 Task: Create a scrum project ChampionTech. Add to scrum project ChampionTech a team member softage.3@softage.net and assign as Project Lead. Add to scrum project ChampionTech a team member softage.4@softage.net
Action: Mouse moved to (261, 68)
Screenshot: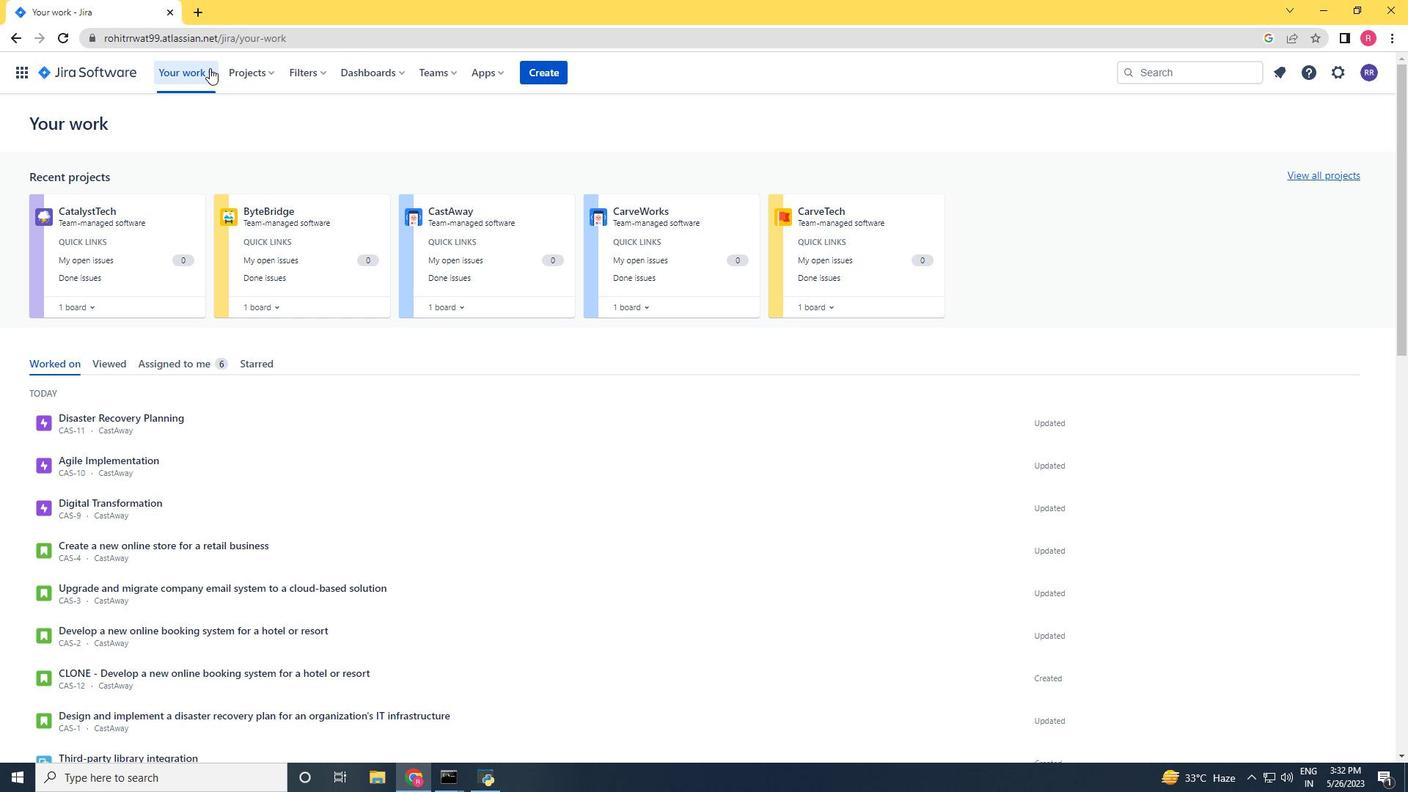 
Action: Mouse pressed left at (261, 68)
Screenshot: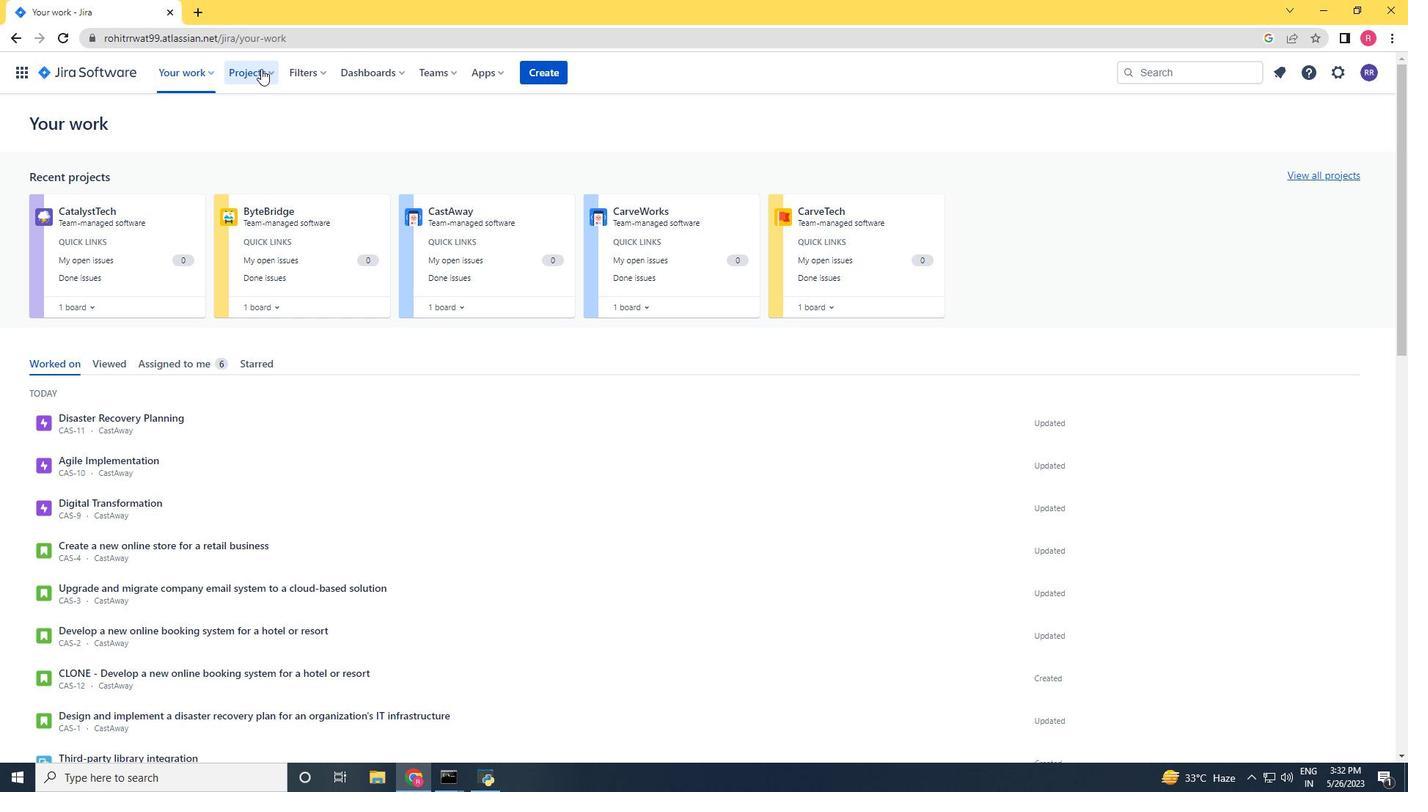 
Action: Mouse moved to (291, 355)
Screenshot: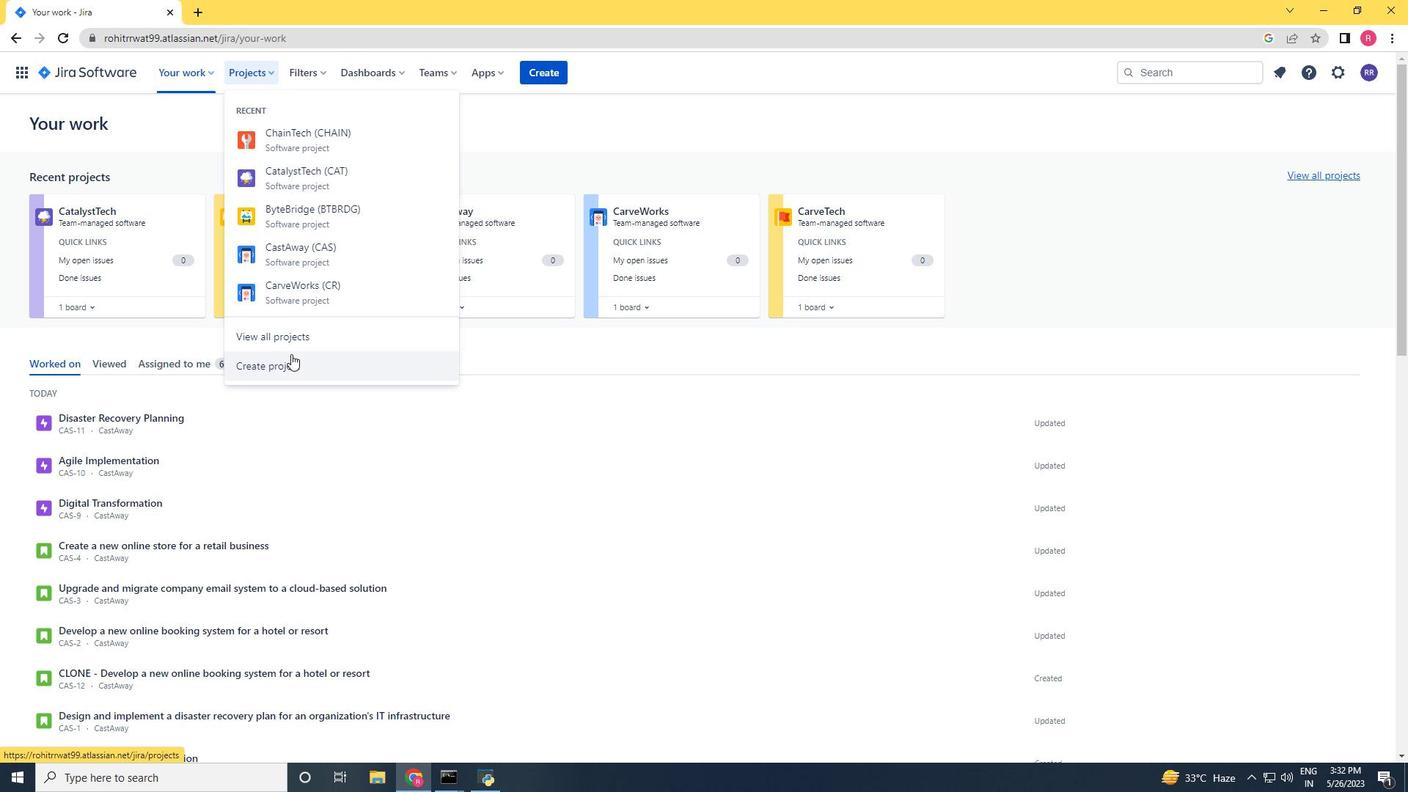 
Action: Mouse pressed left at (291, 355)
Screenshot: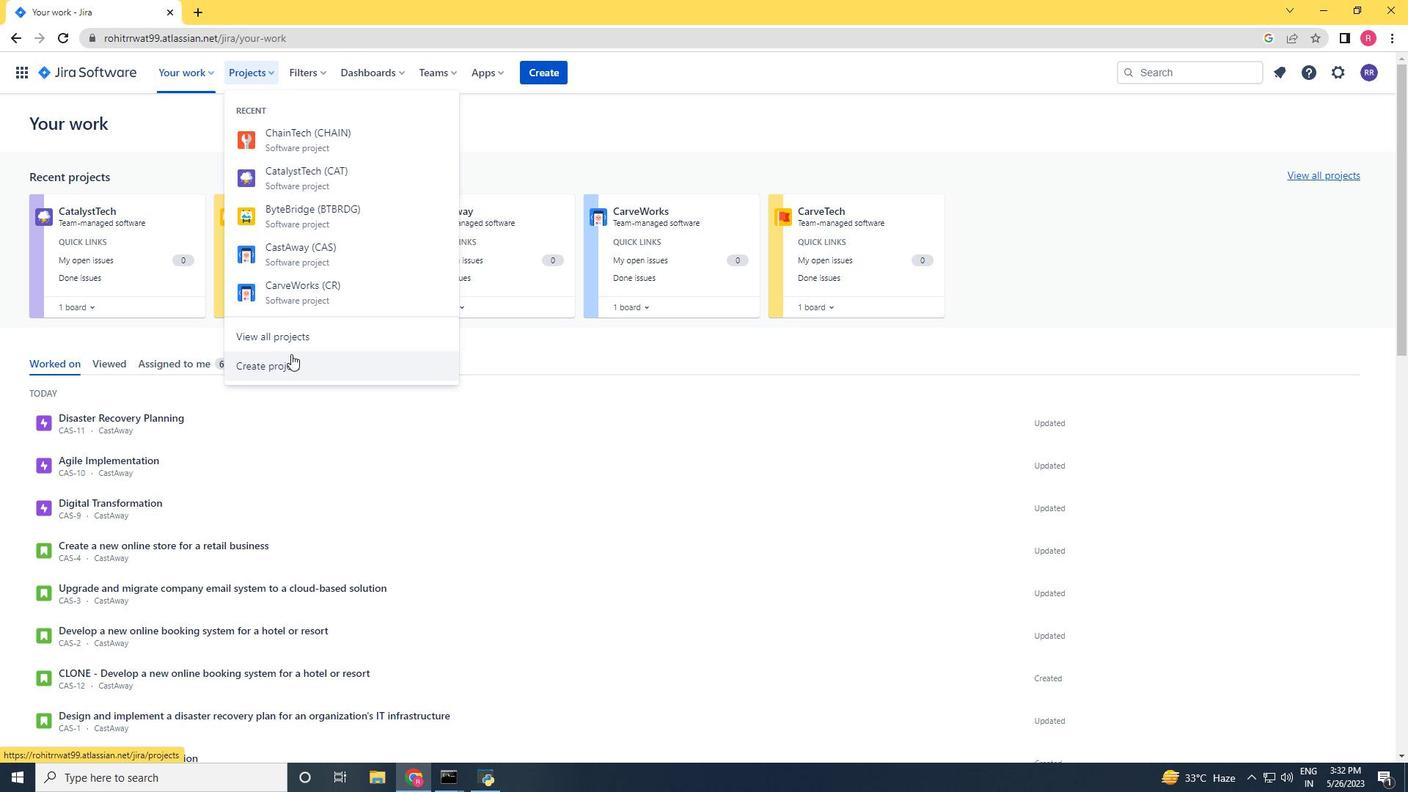 
Action: Mouse moved to (733, 378)
Screenshot: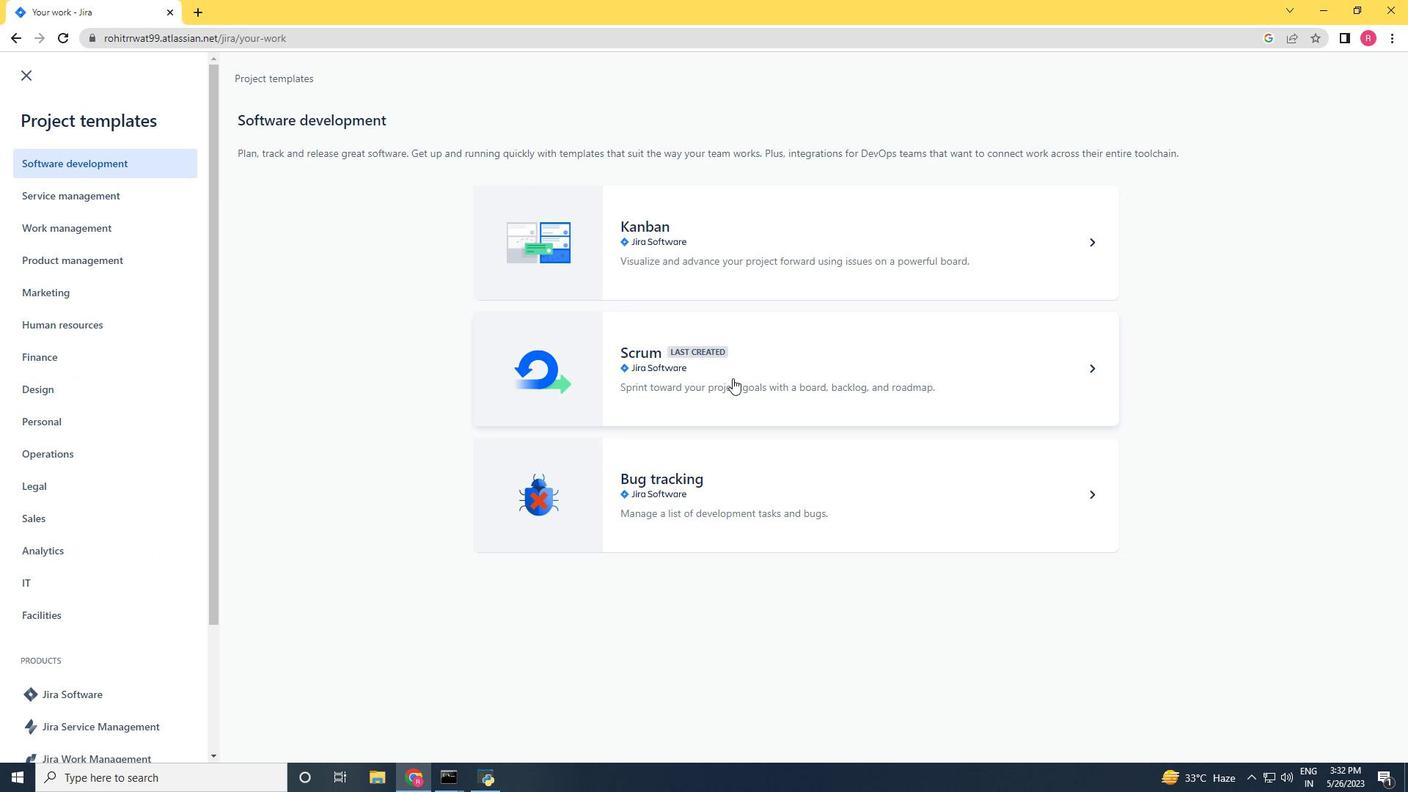 
Action: Mouse pressed left at (733, 378)
Screenshot: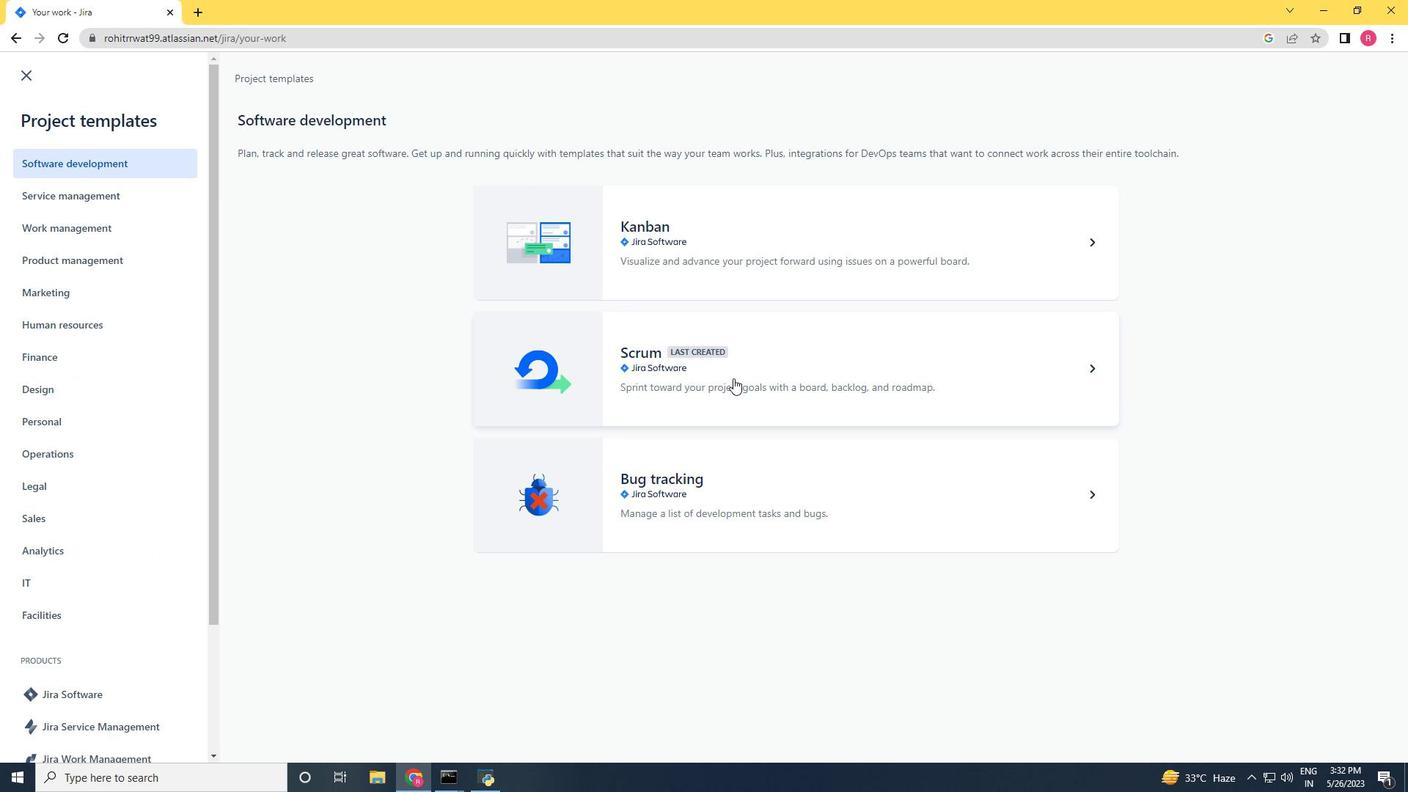 
Action: Mouse moved to (1101, 716)
Screenshot: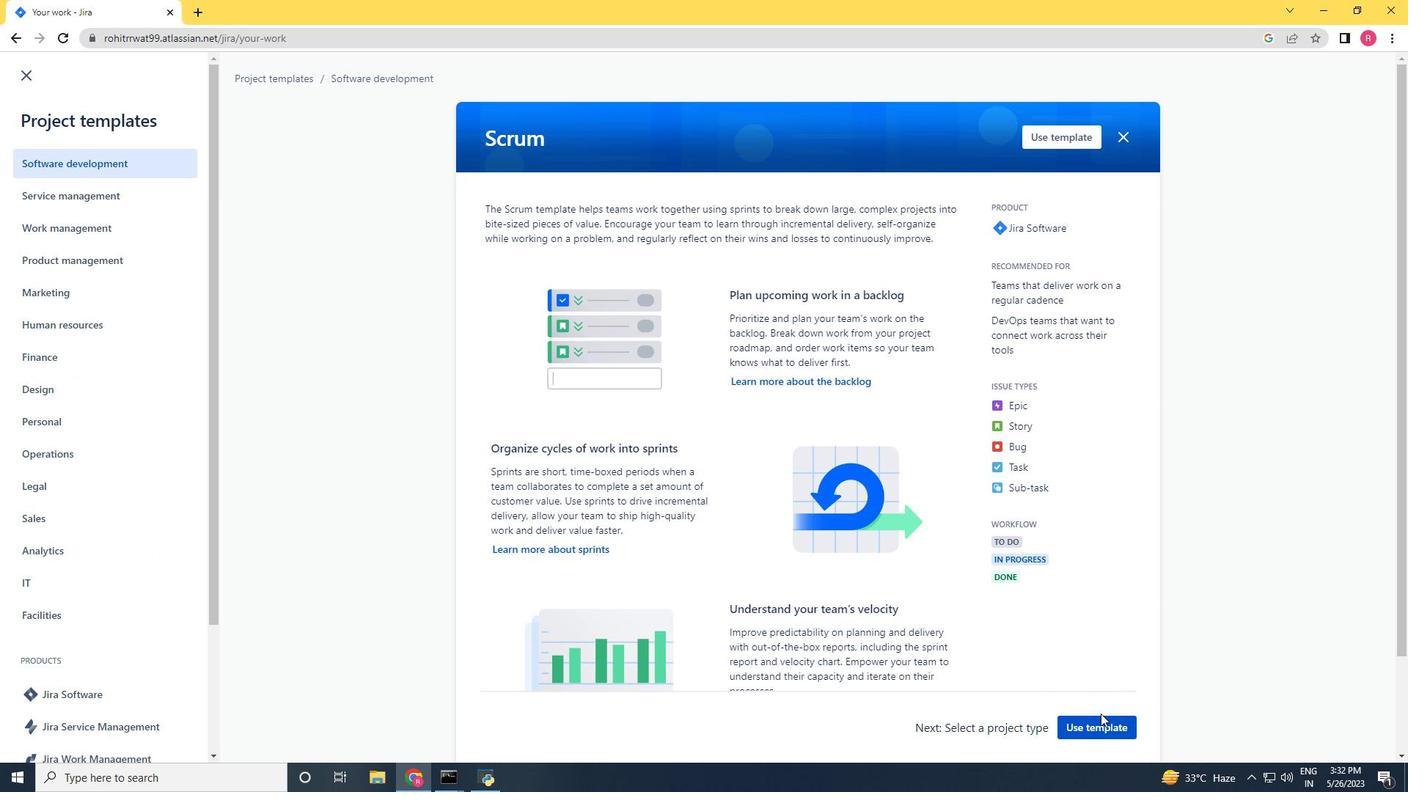 
Action: Mouse pressed left at (1101, 716)
Screenshot: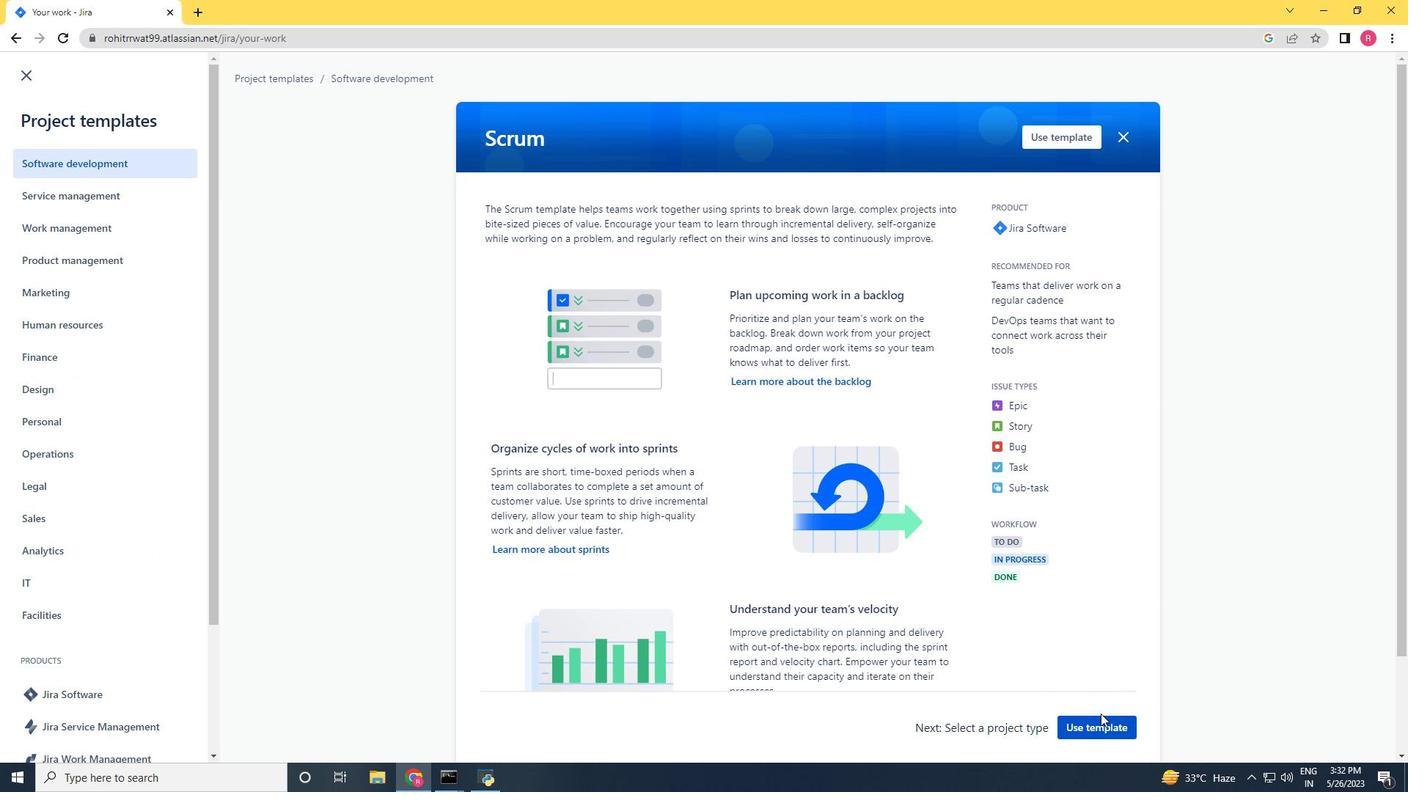 
Action: Mouse moved to (467, 705)
Screenshot: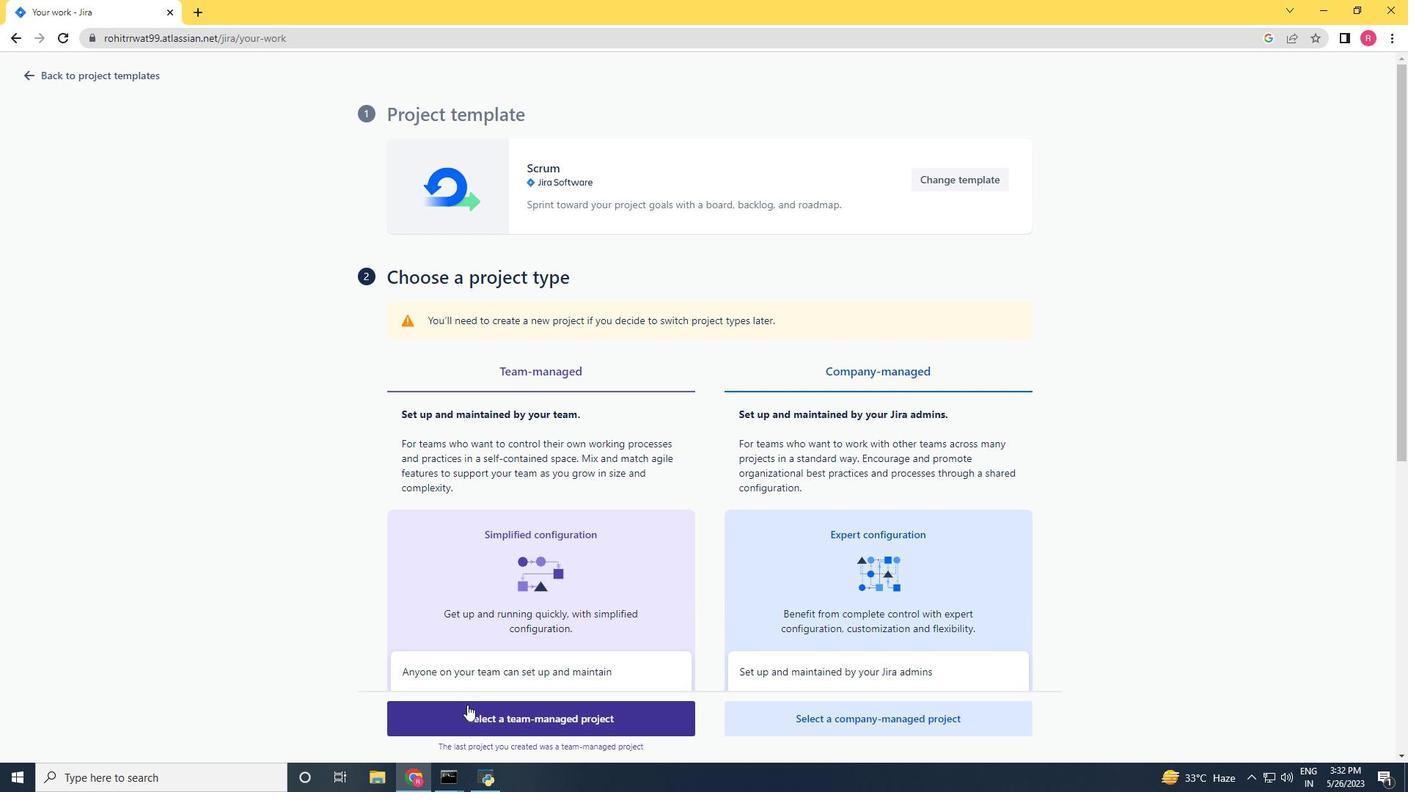 
Action: Mouse pressed left at (467, 705)
Screenshot: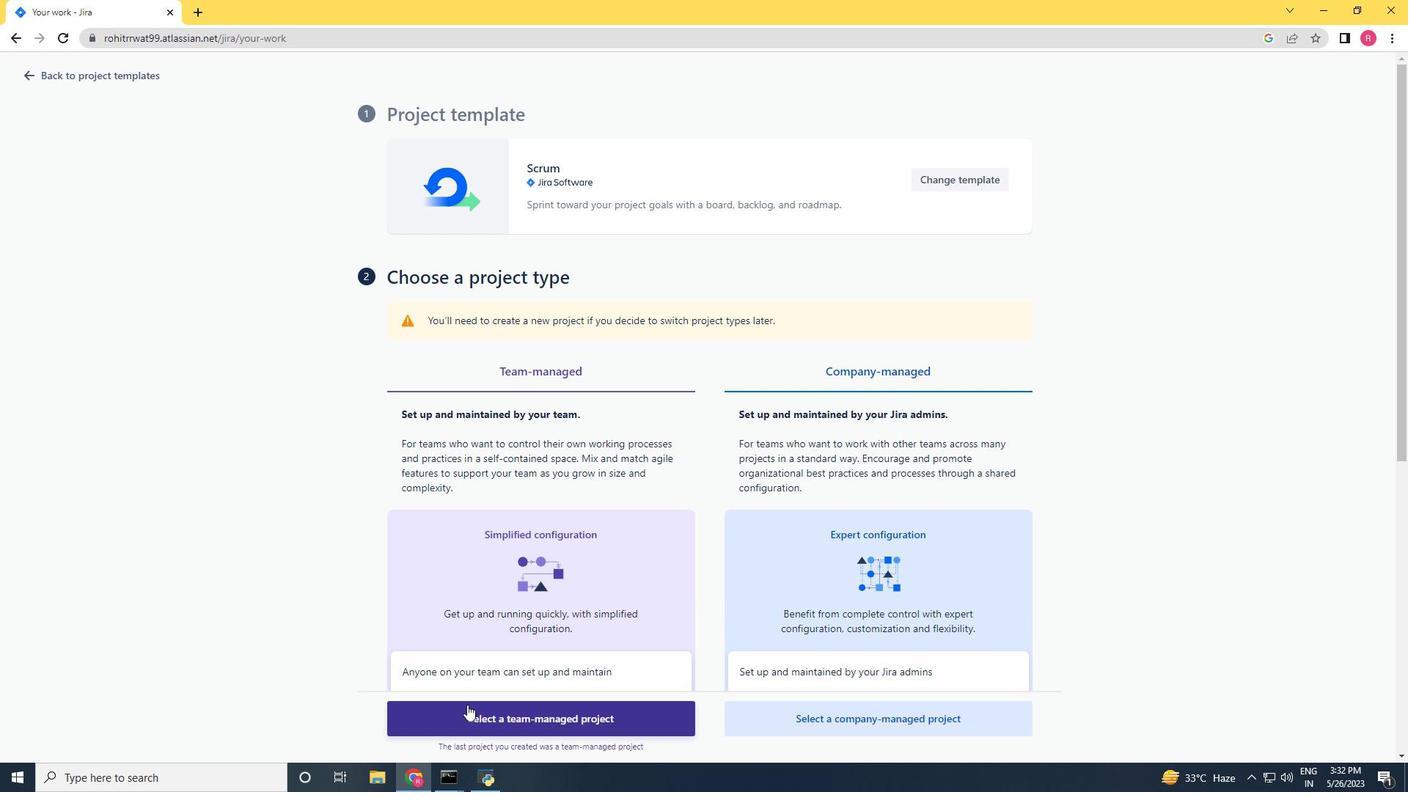 
Action: Mouse moved to (443, 357)
Screenshot: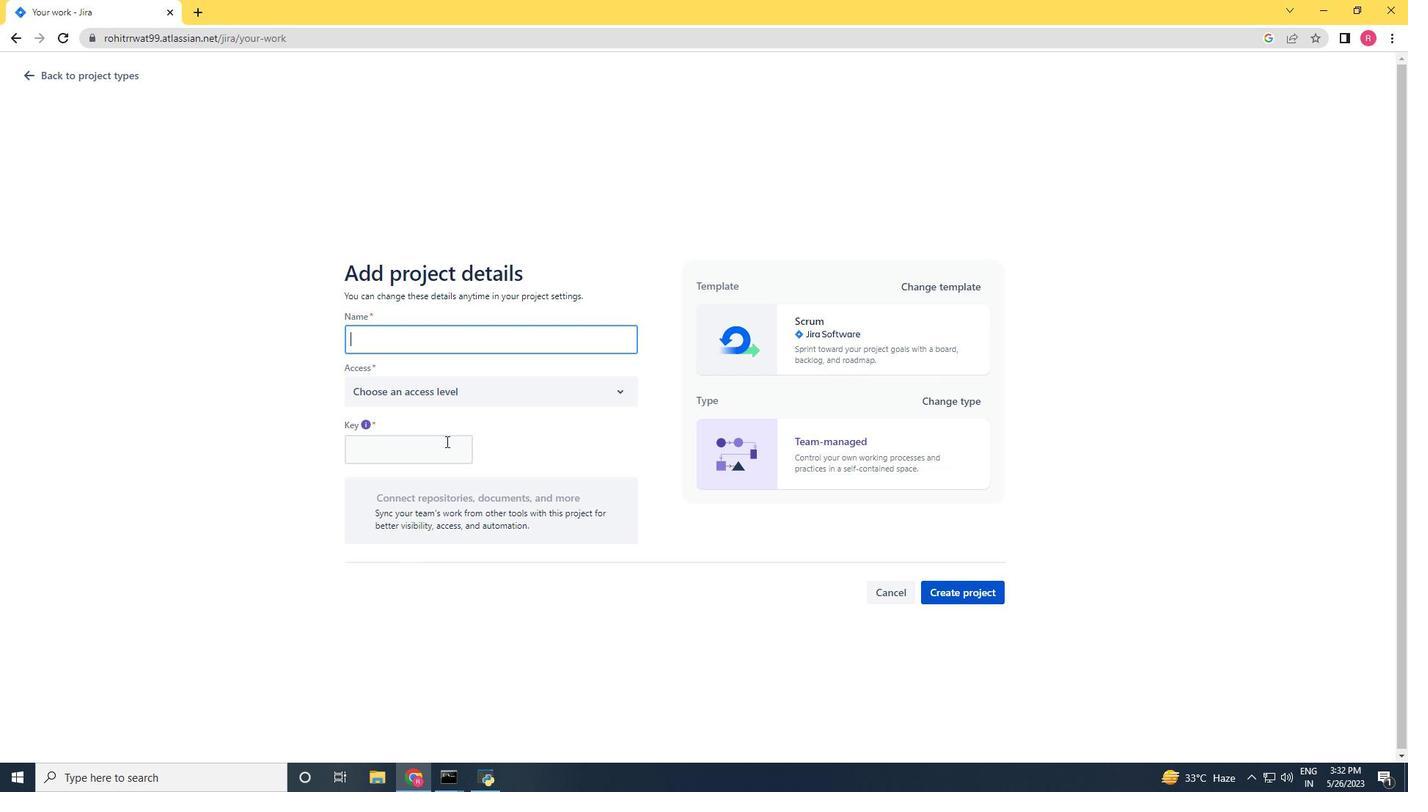 
Action: Key pressed <Key.shift>Champion<Key.space><Key.backspace><Key.shift>TE<Key.backspace>ech
Screenshot: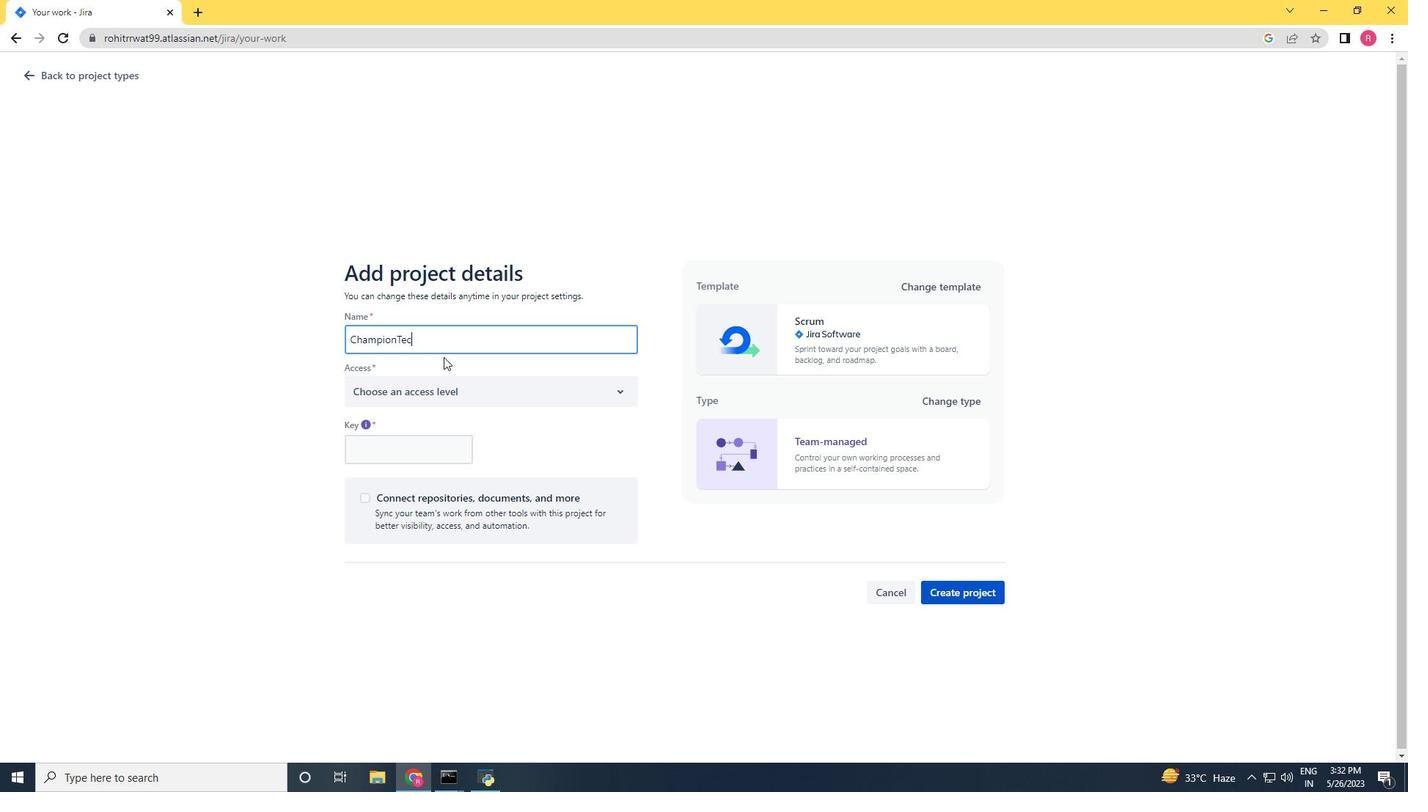 
Action: Mouse scrolled (443, 358) with delta (0, 0)
Screenshot: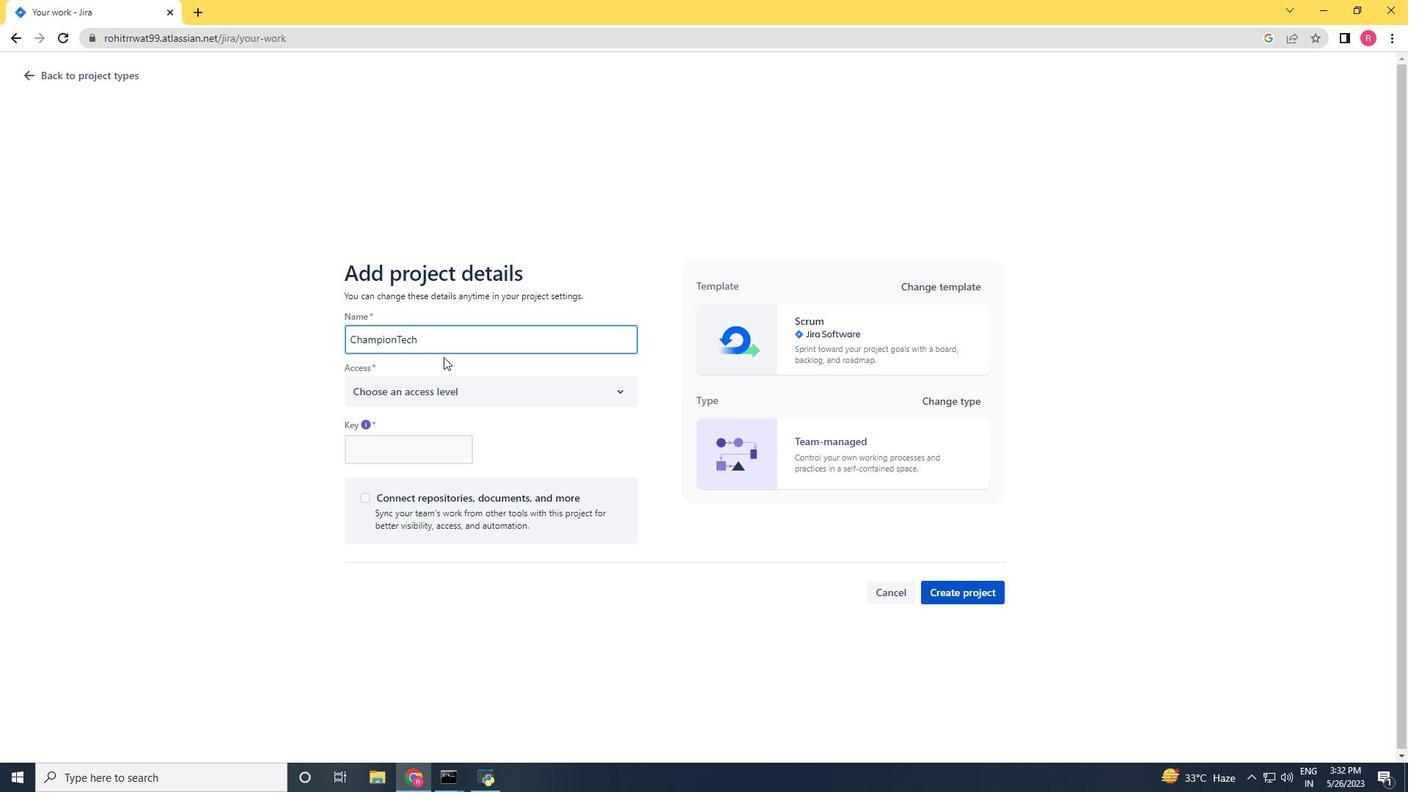 
Action: Mouse moved to (454, 389)
Screenshot: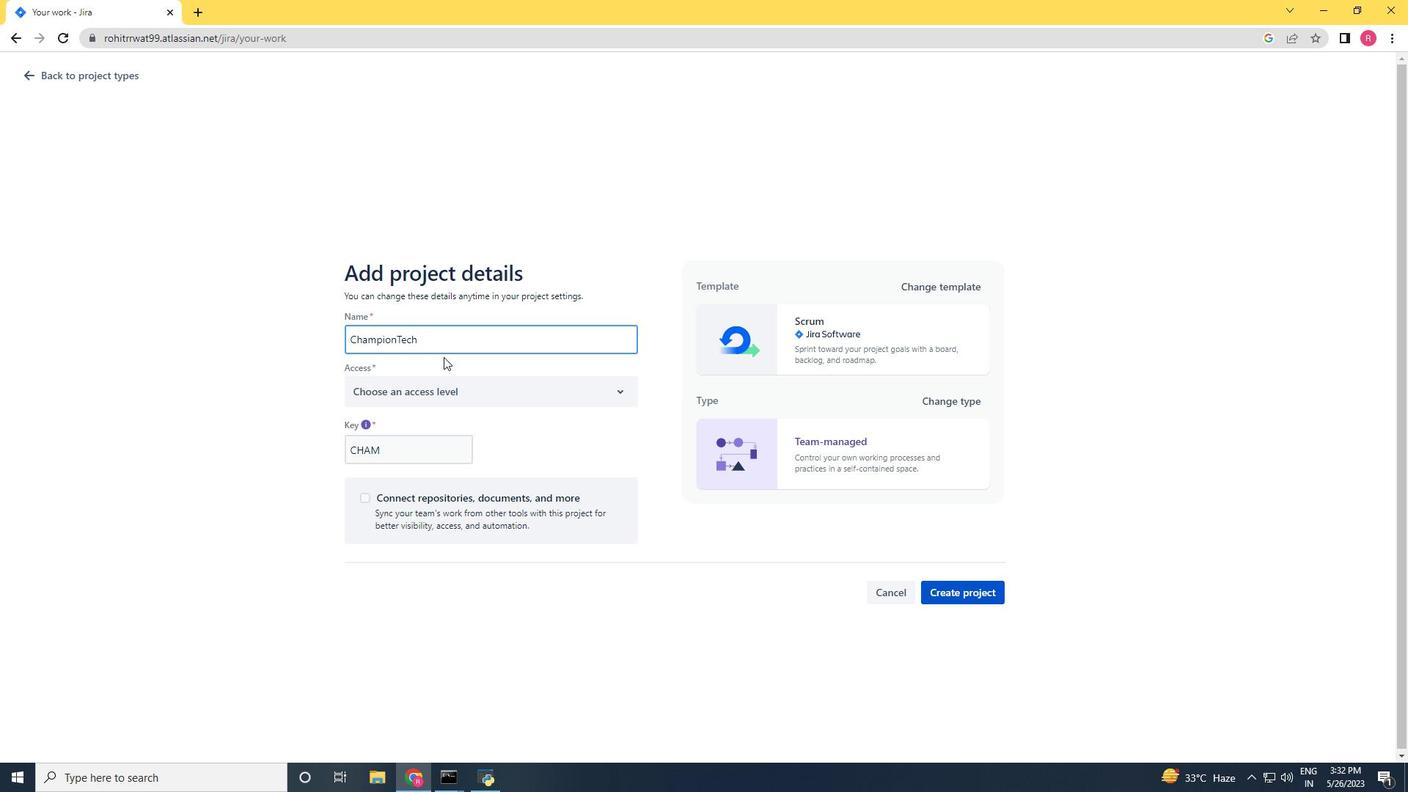 
Action: Mouse pressed left at (454, 389)
Screenshot: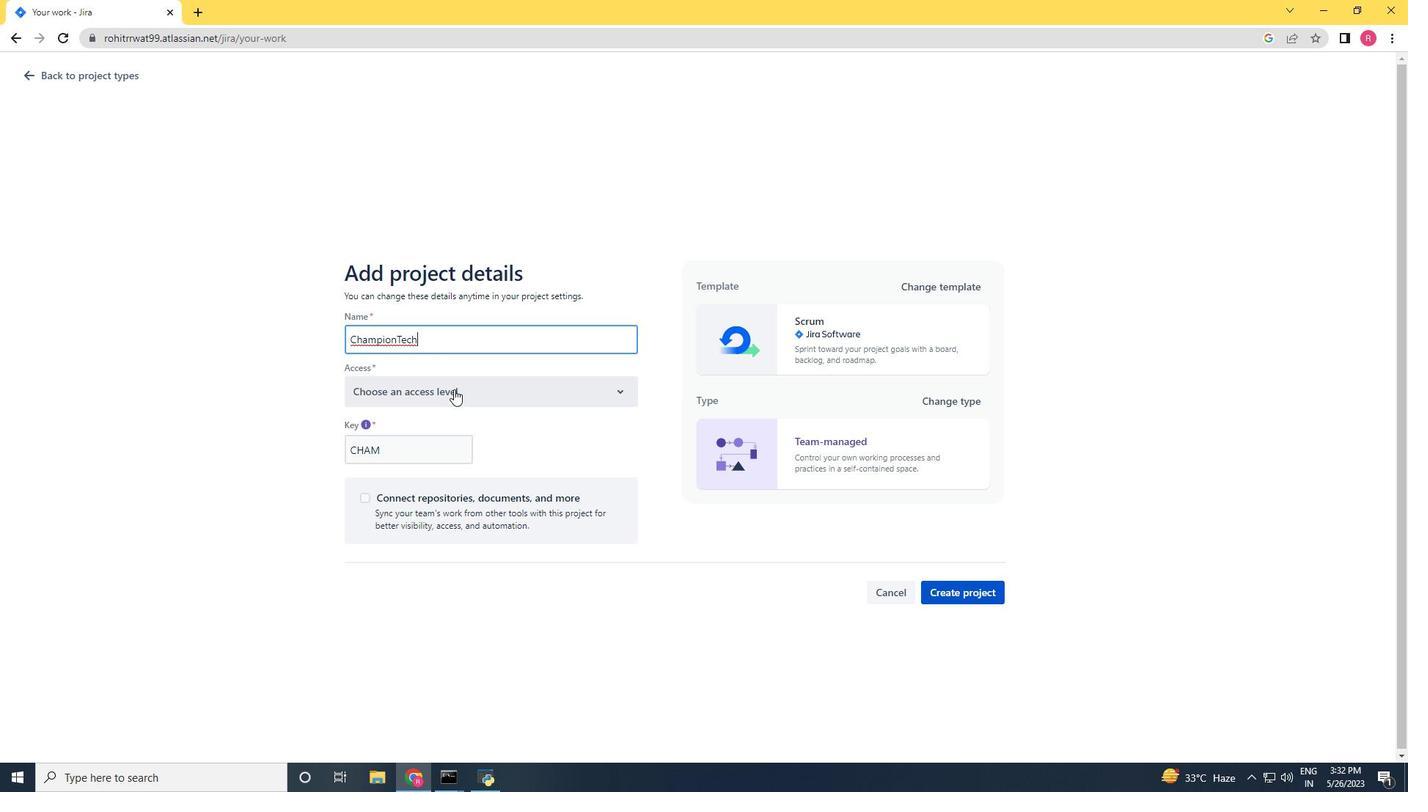 
Action: Mouse moved to (456, 456)
Screenshot: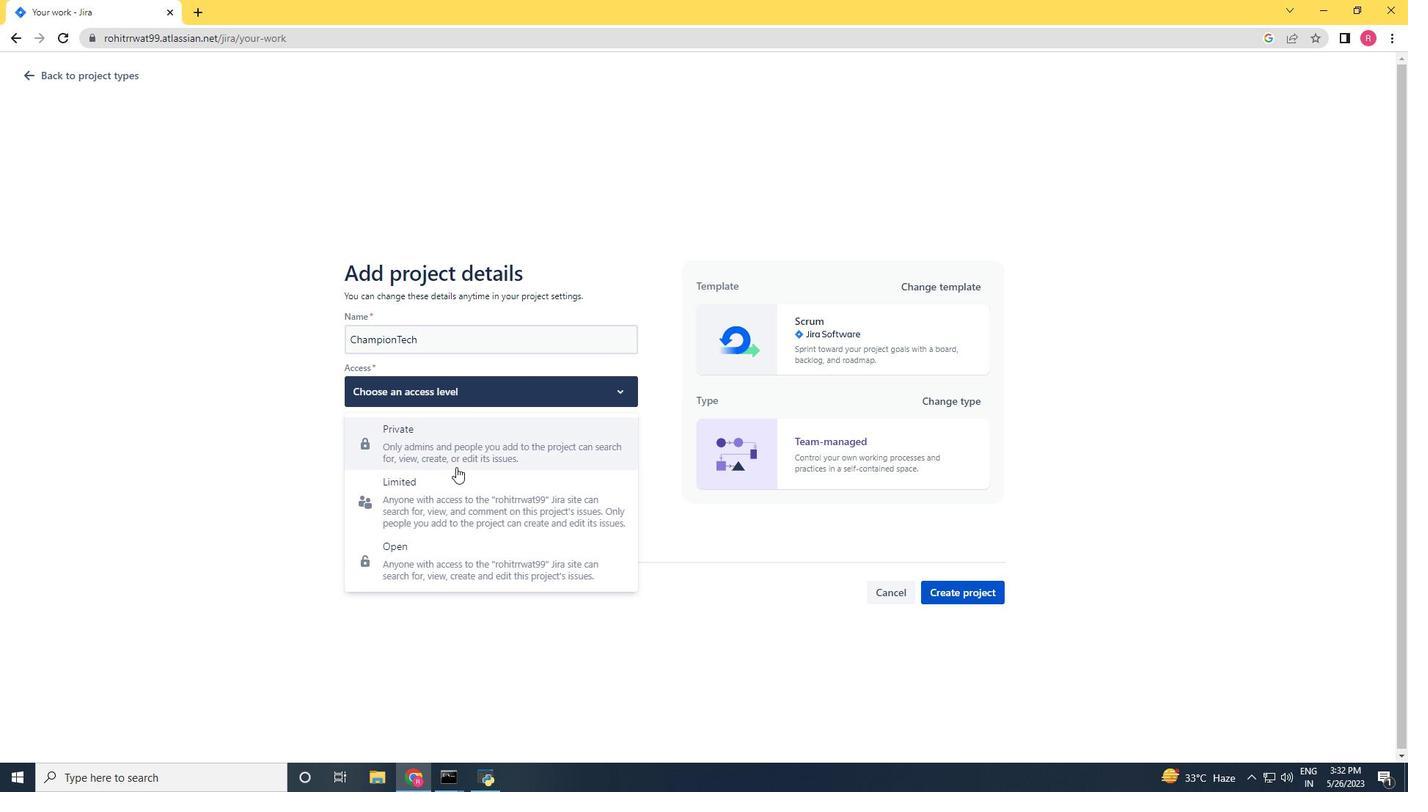 
Action: Mouse pressed left at (456, 456)
Screenshot: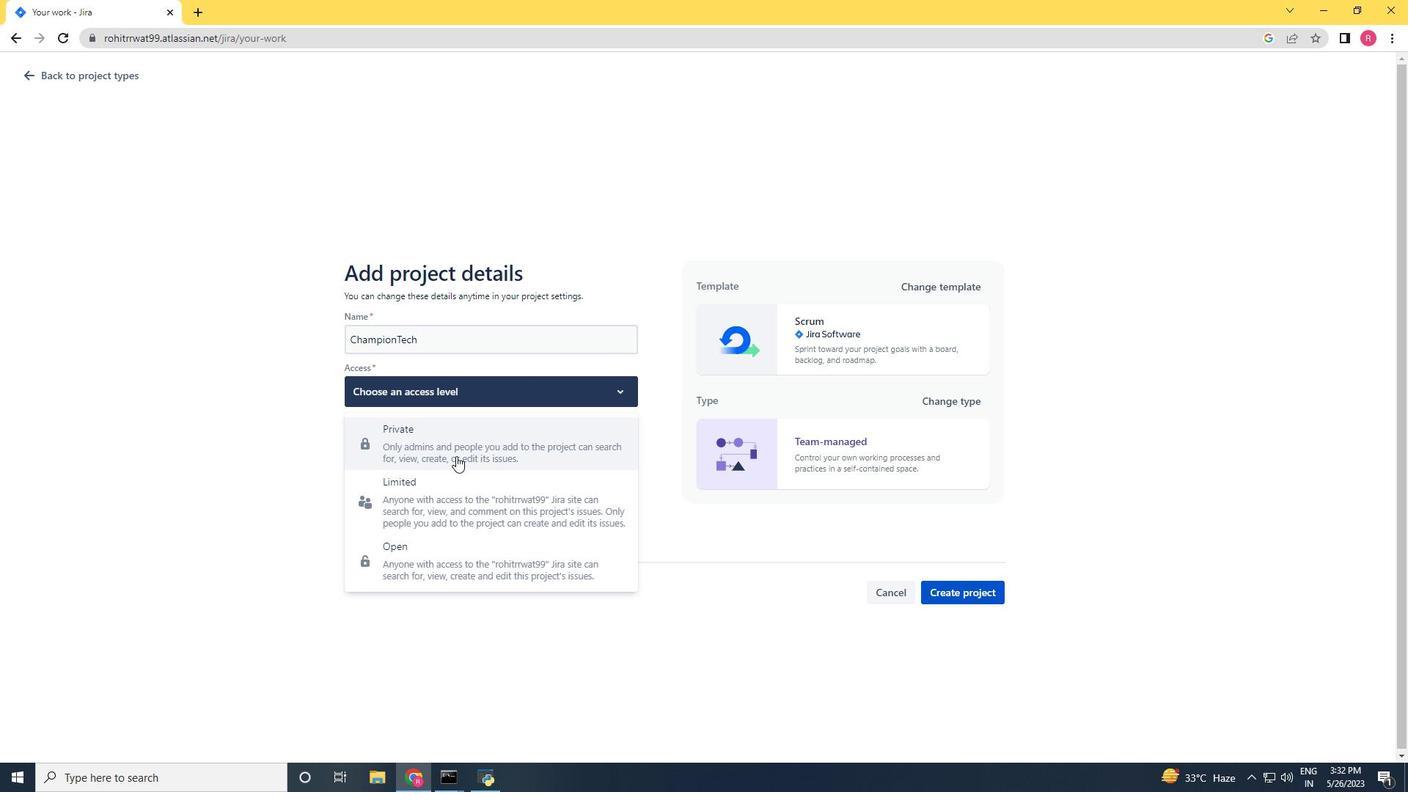 
Action: Mouse moved to (959, 598)
Screenshot: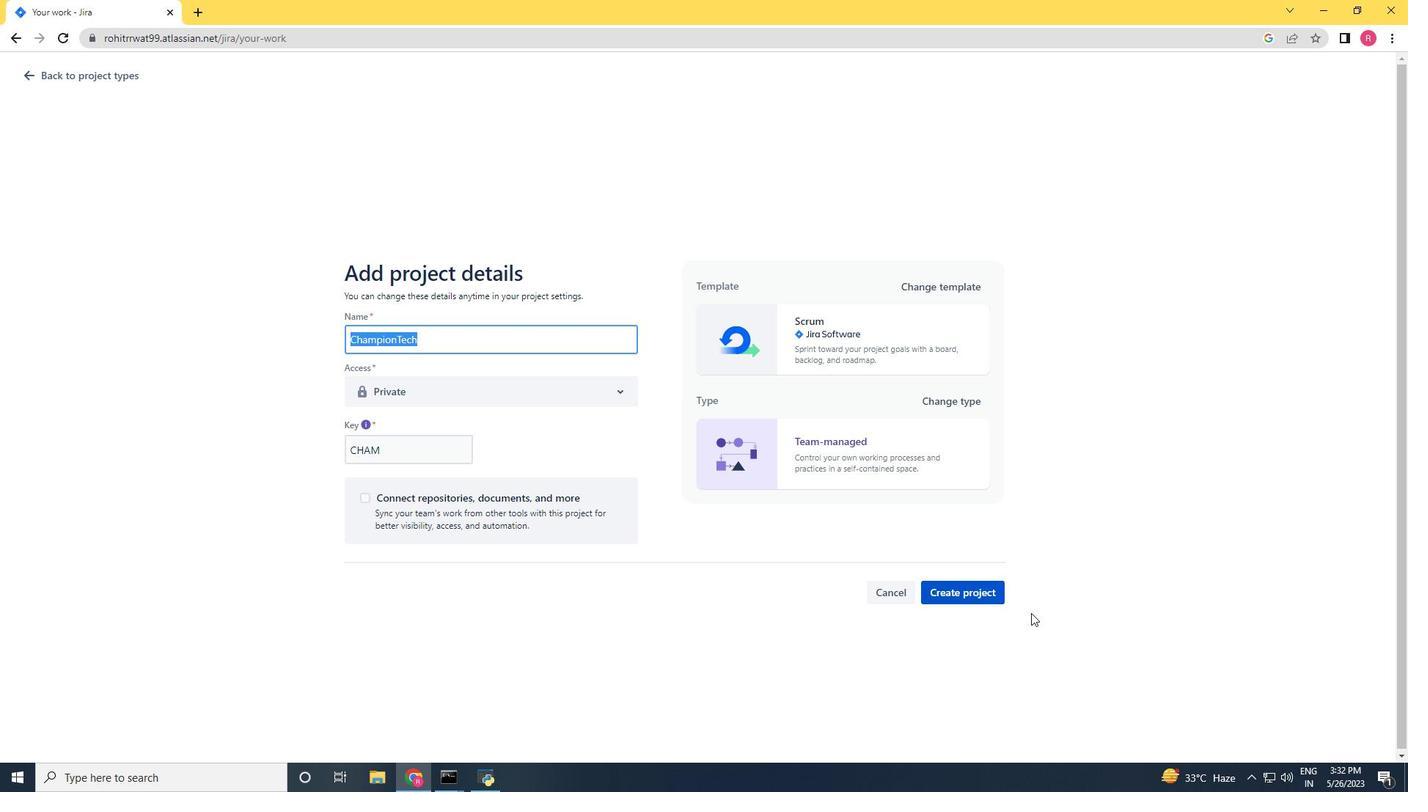 
Action: Mouse pressed left at (959, 598)
Screenshot: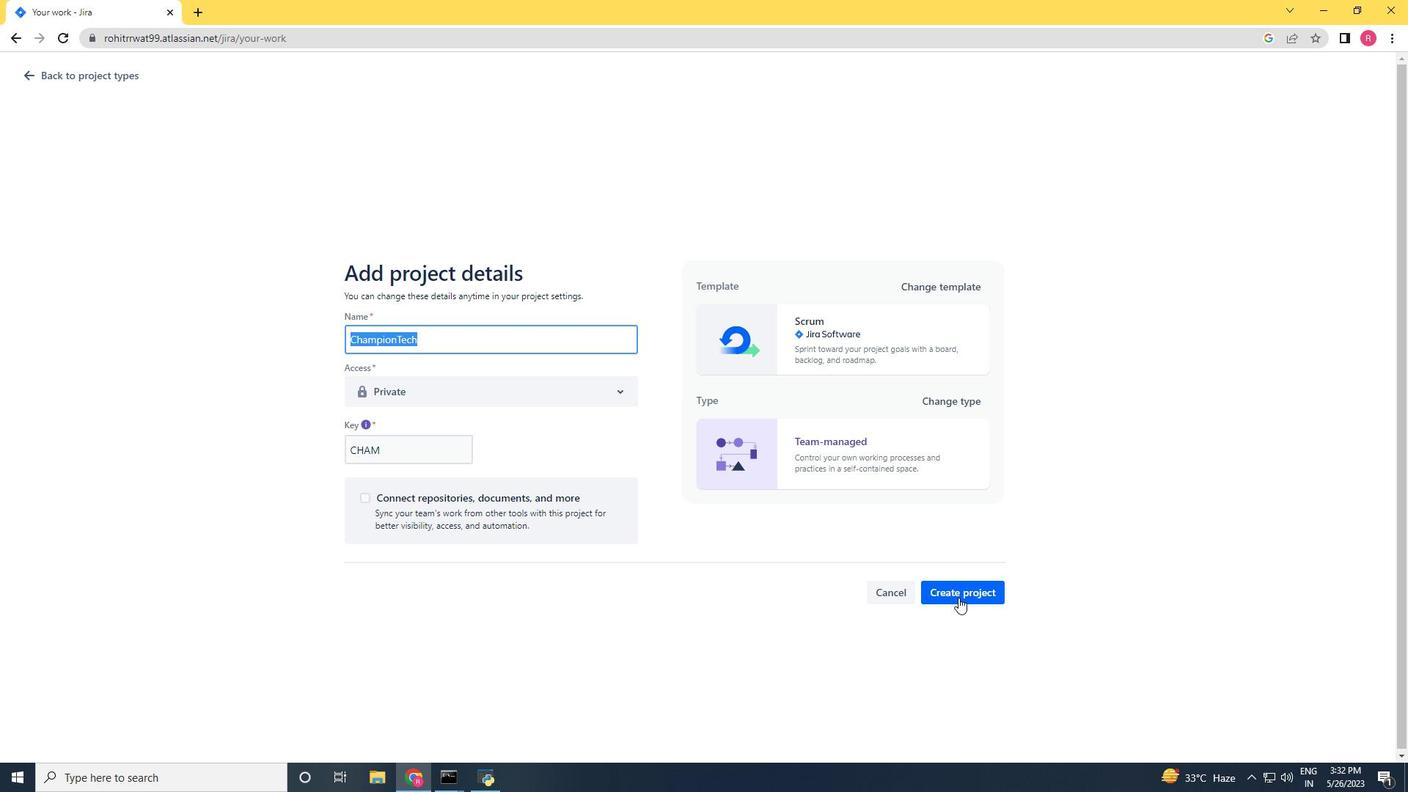 
Action: Mouse moved to (347, 206)
Screenshot: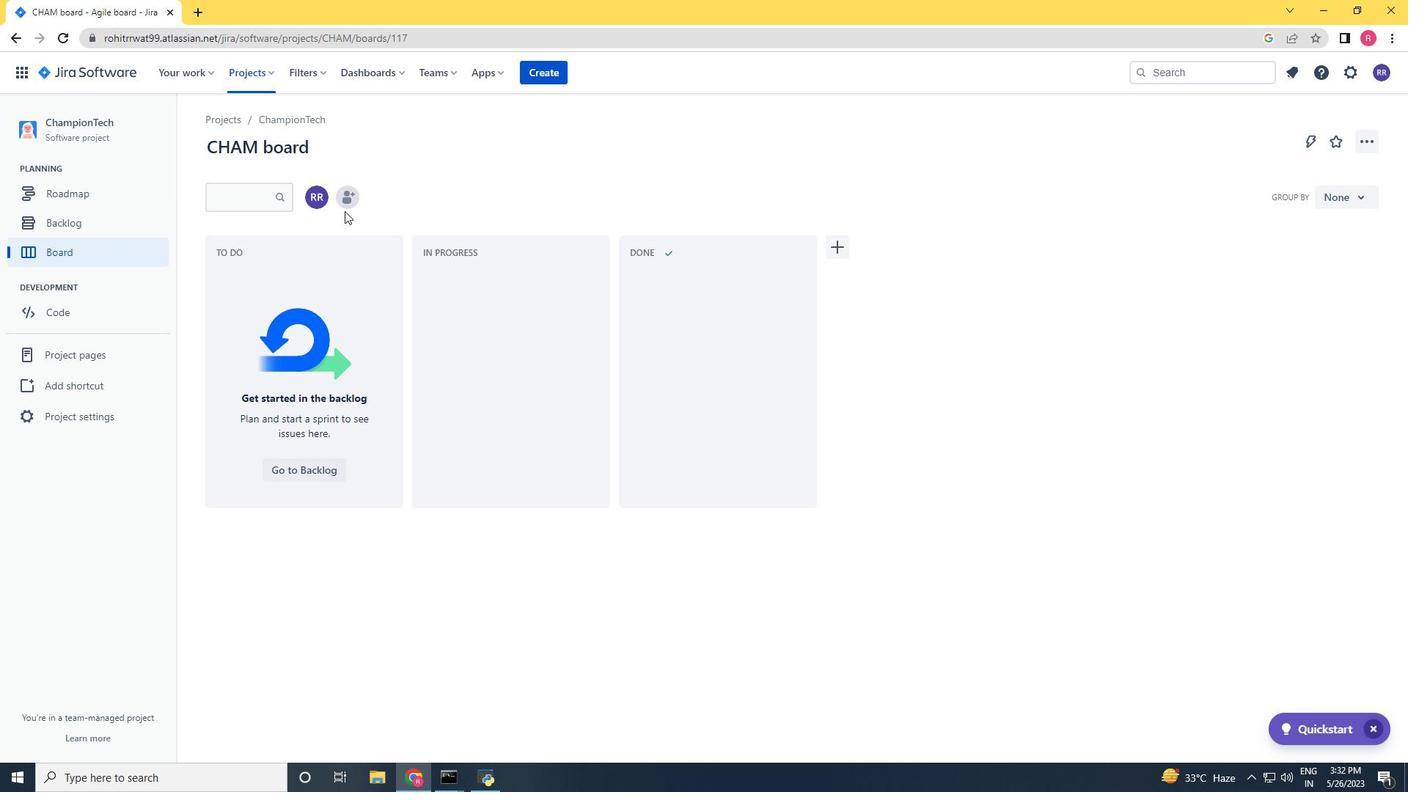 
Action: Mouse pressed left at (347, 206)
Screenshot: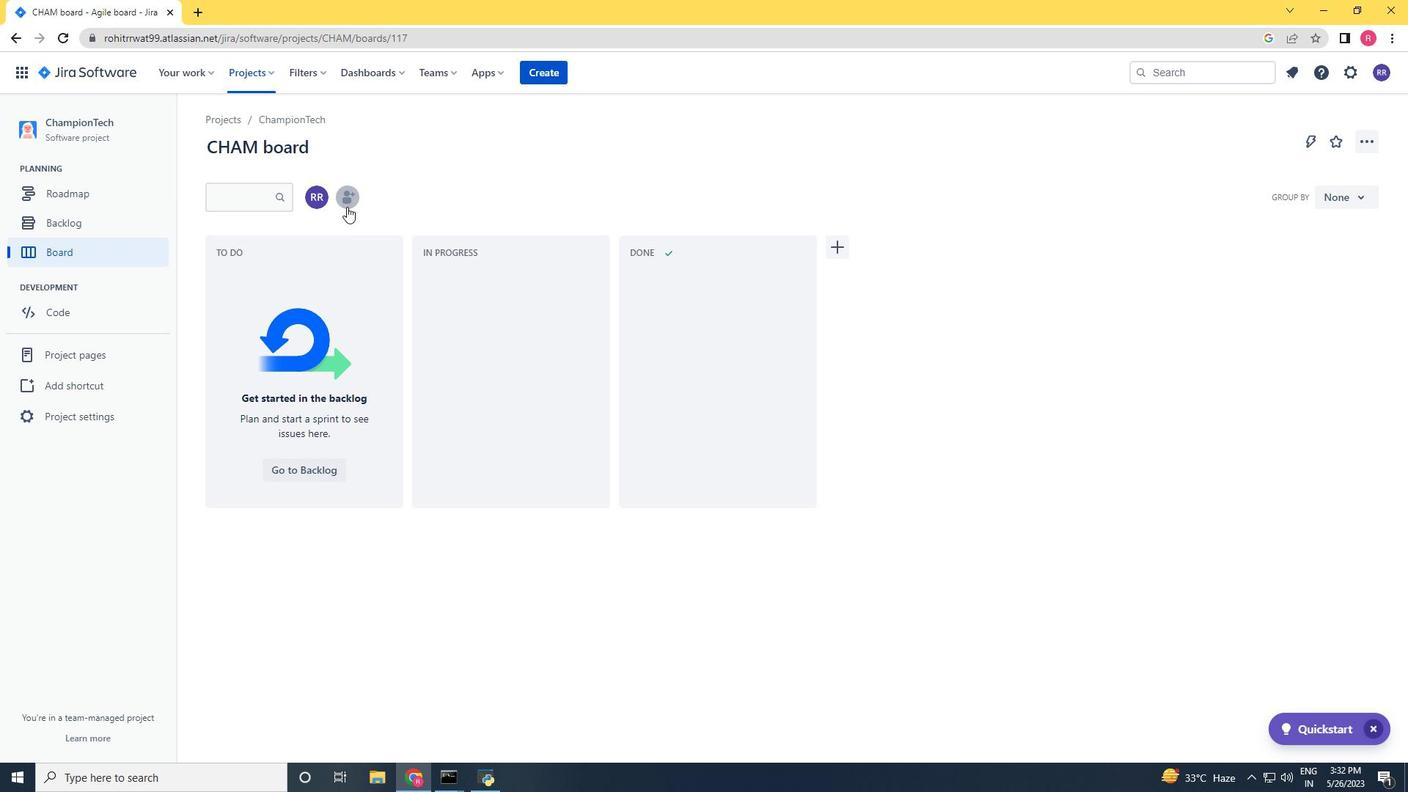 
Action: Mouse moved to (347, 206)
Screenshot: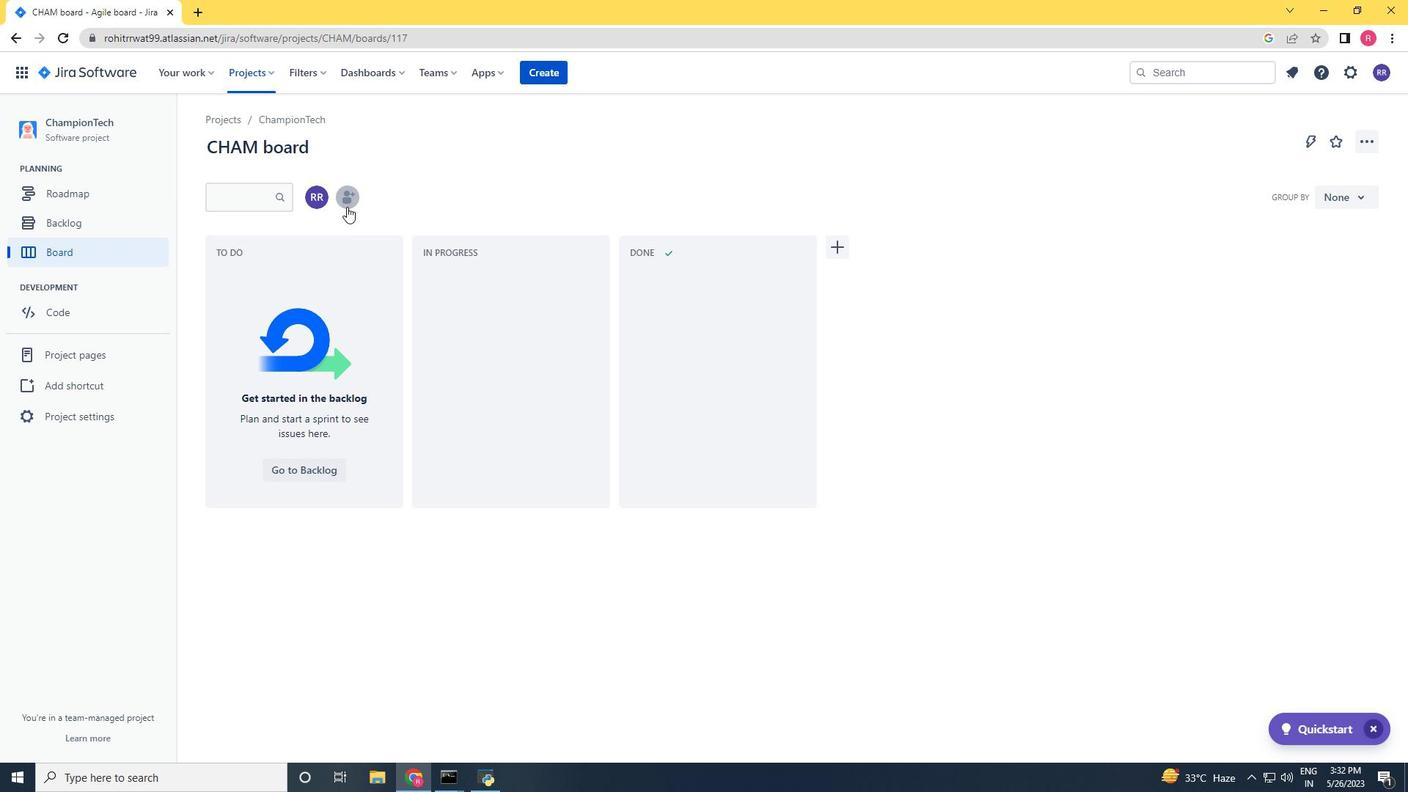 
Action: Key pressed softage.3<Key.shift>@softage.mnet<Key.backspace><Key.backspace><Key.backspace><Key.backspace>net
Screenshot: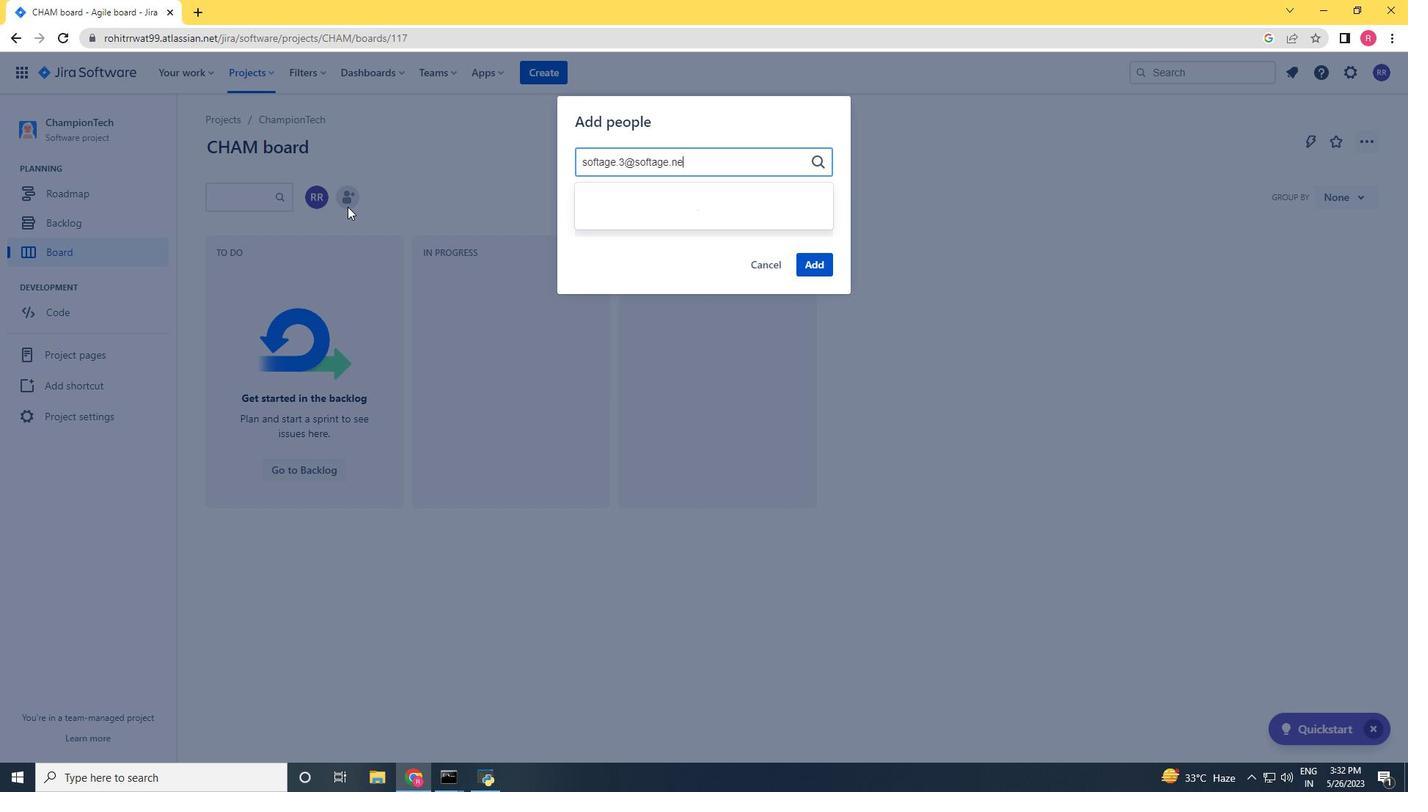 
Action: Mouse moved to (693, 201)
Screenshot: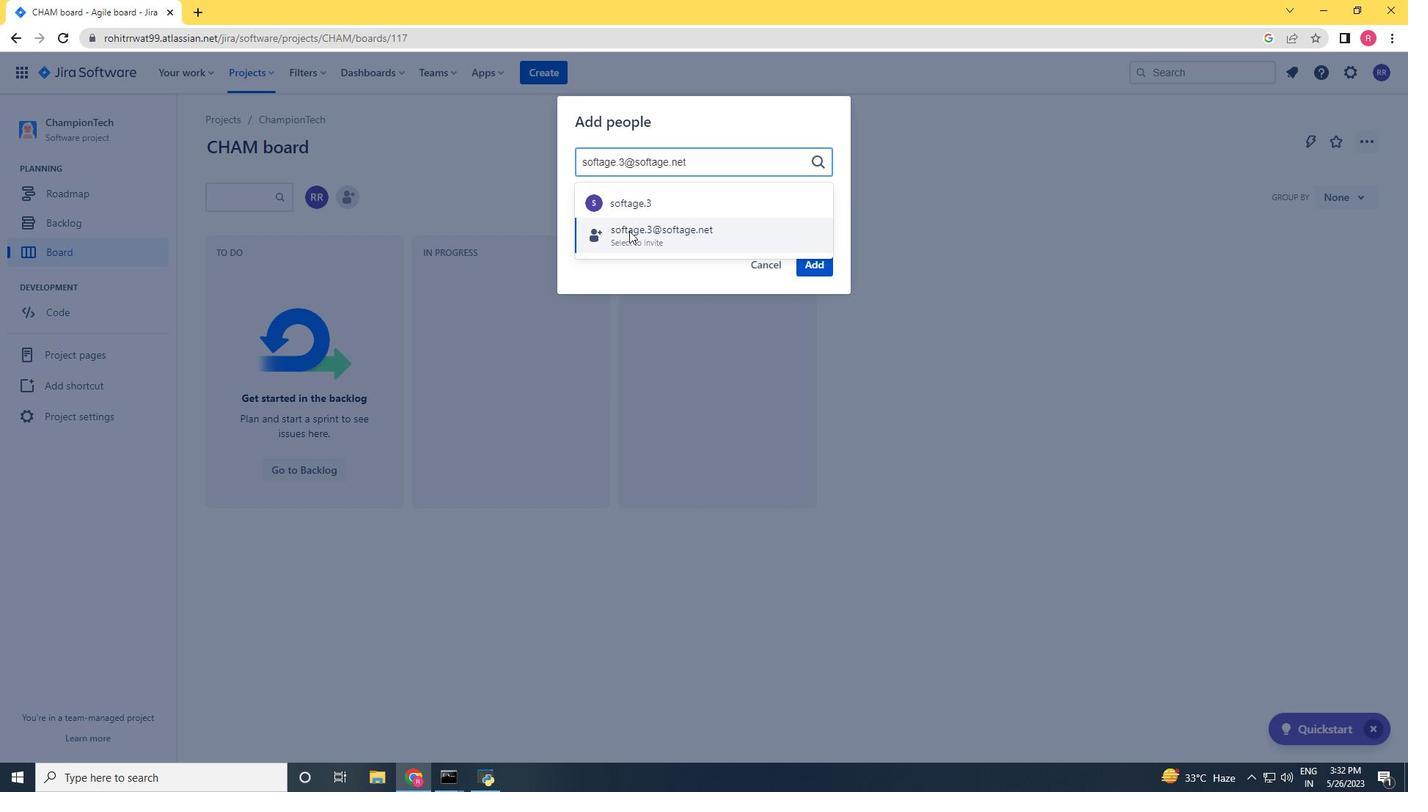 
Action: Mouse pressed left at (693, 201)
Screenshot: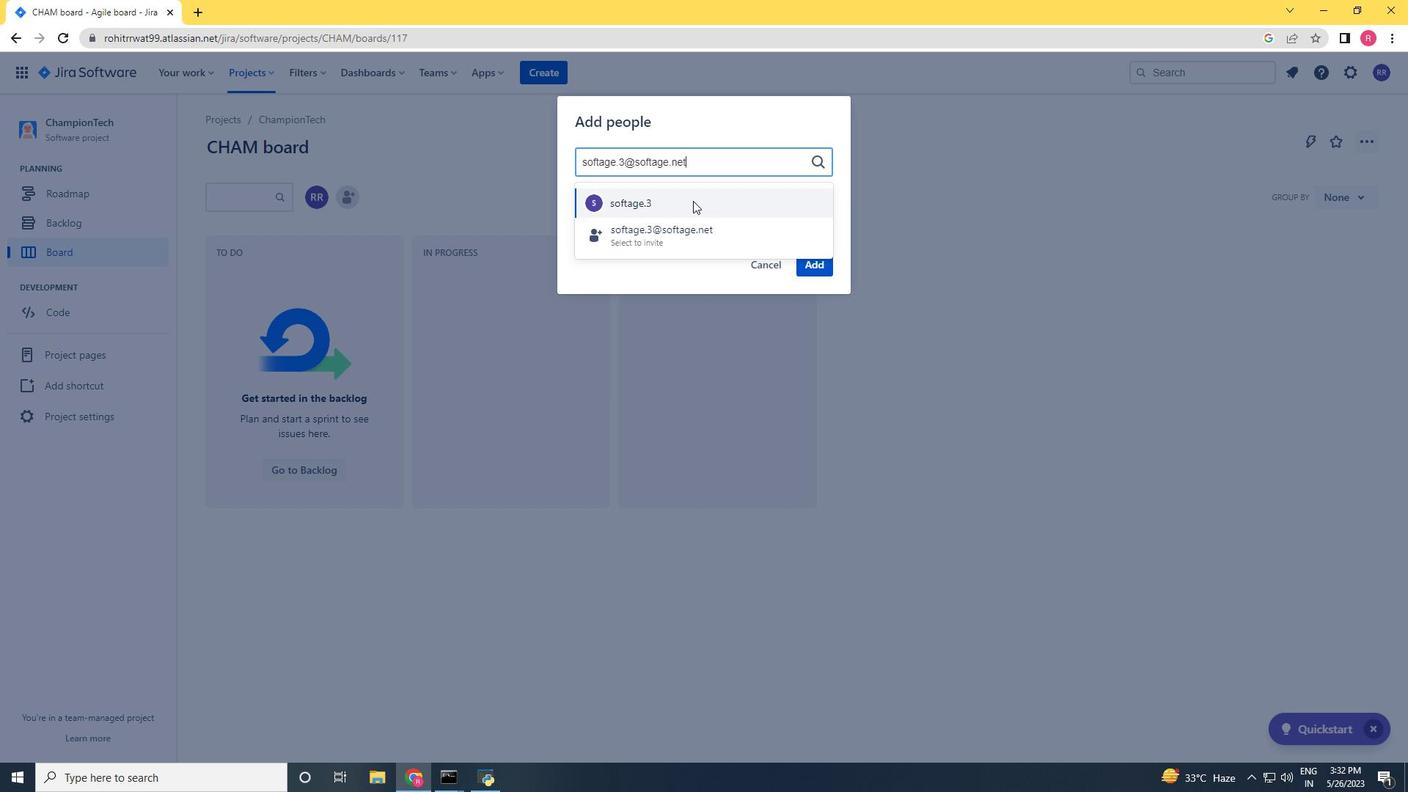 
Action: Mouse moved to (810, 261)
Screenshot: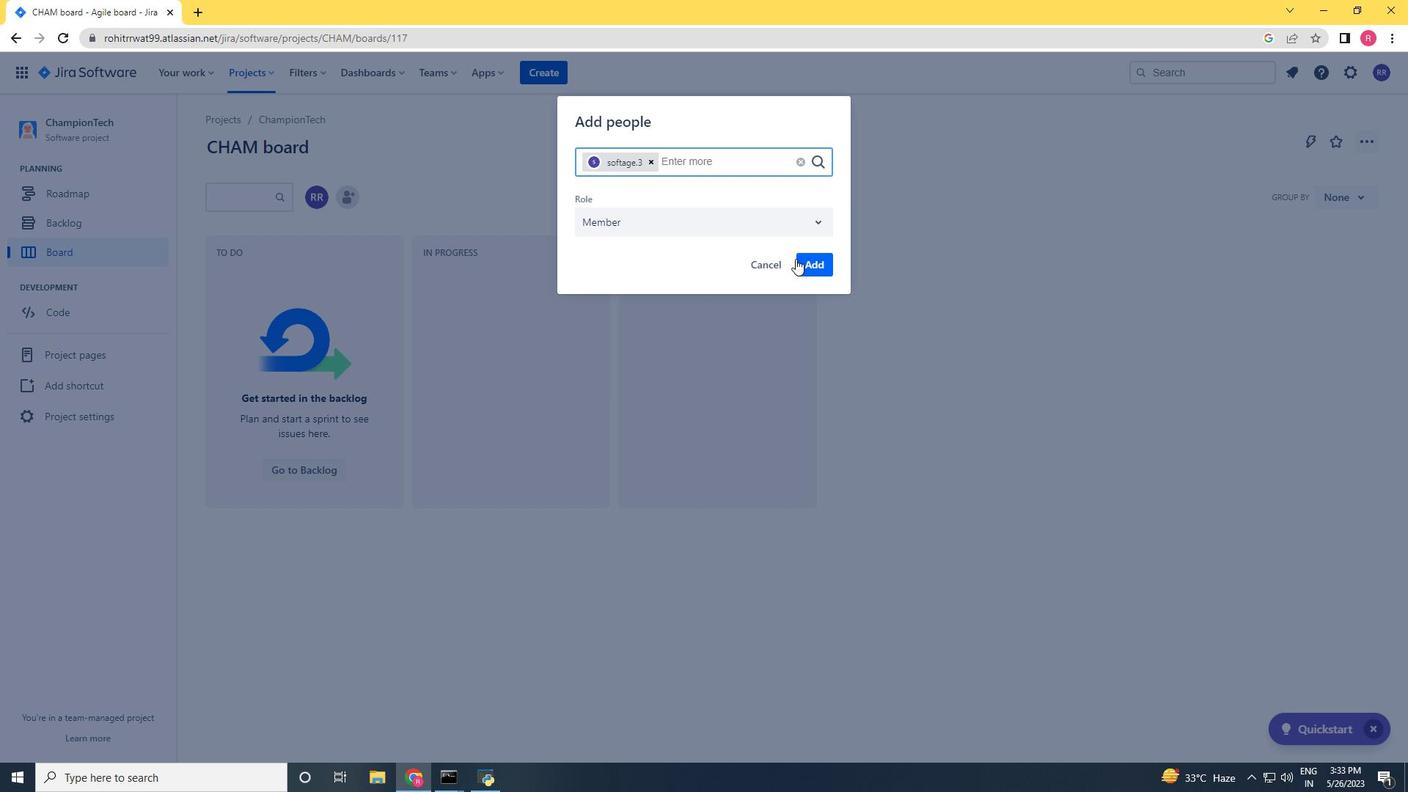 
Action: Mouse pressed left at (810, 261)
Screenshot: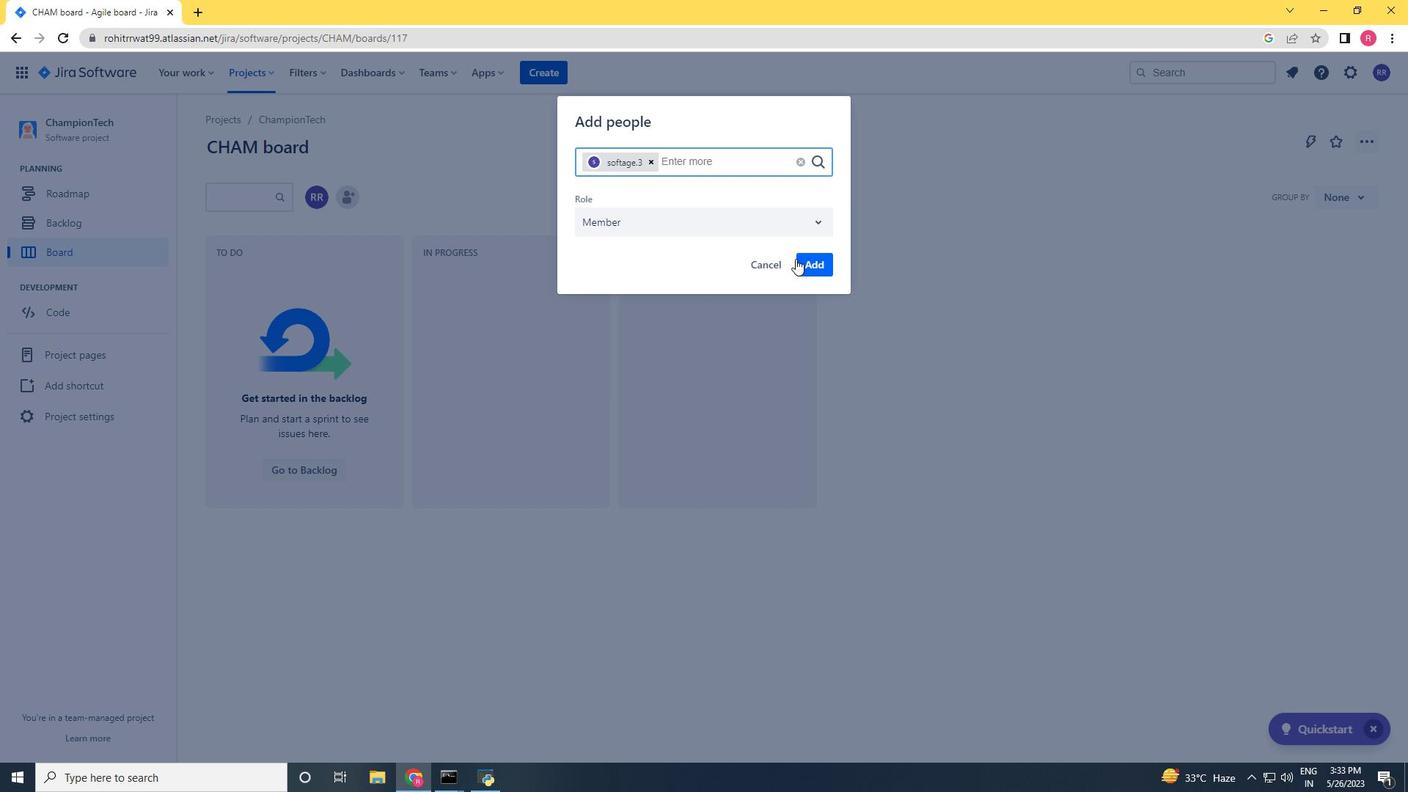 
Action: Mouse moved to (124, 413)
Screenshot: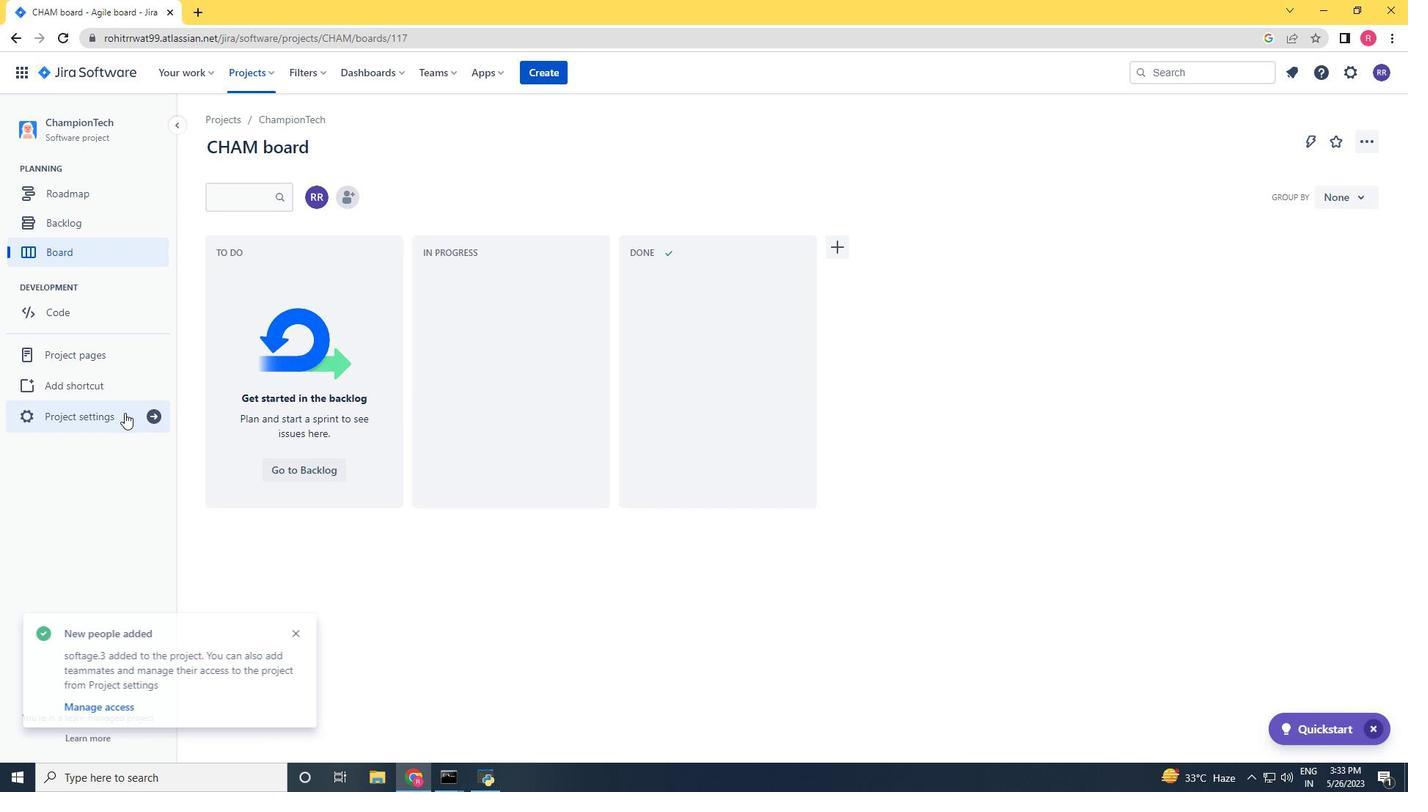 
Action: Mouse pressed left at (124, 413)
Screenshot: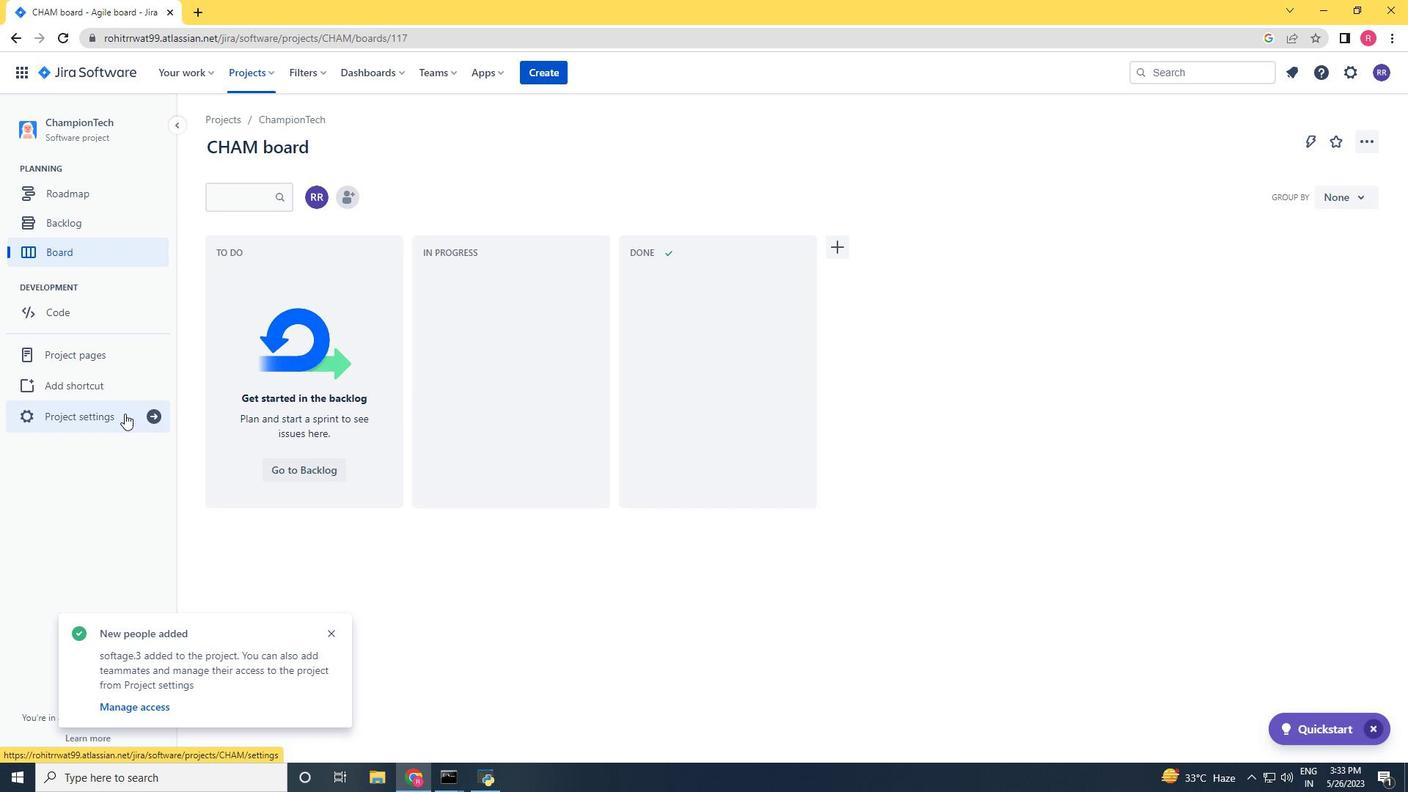 
Action: Mouse moved to (737, 532)
Screenshot: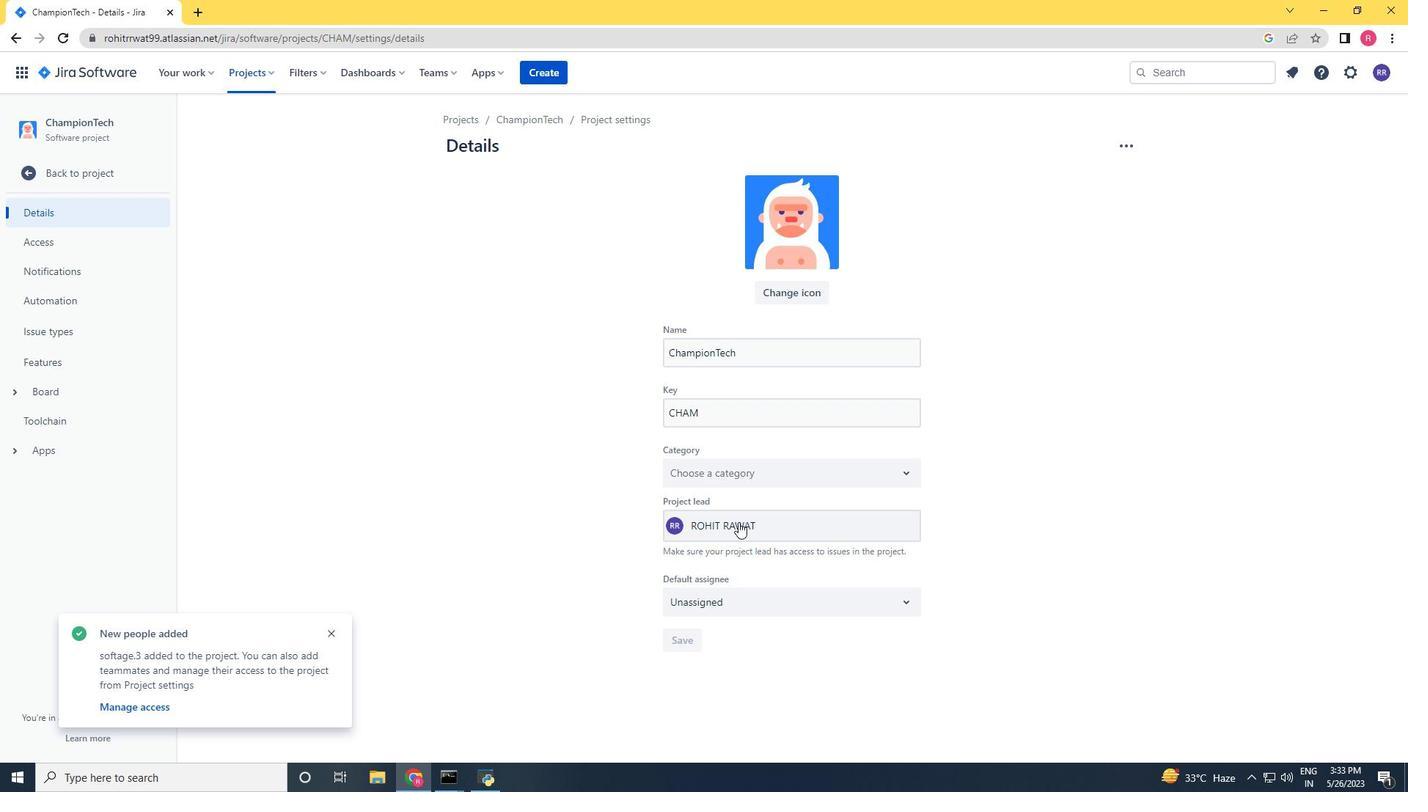 
Action: Mouse pressed left at (737, 532)
Screenshot: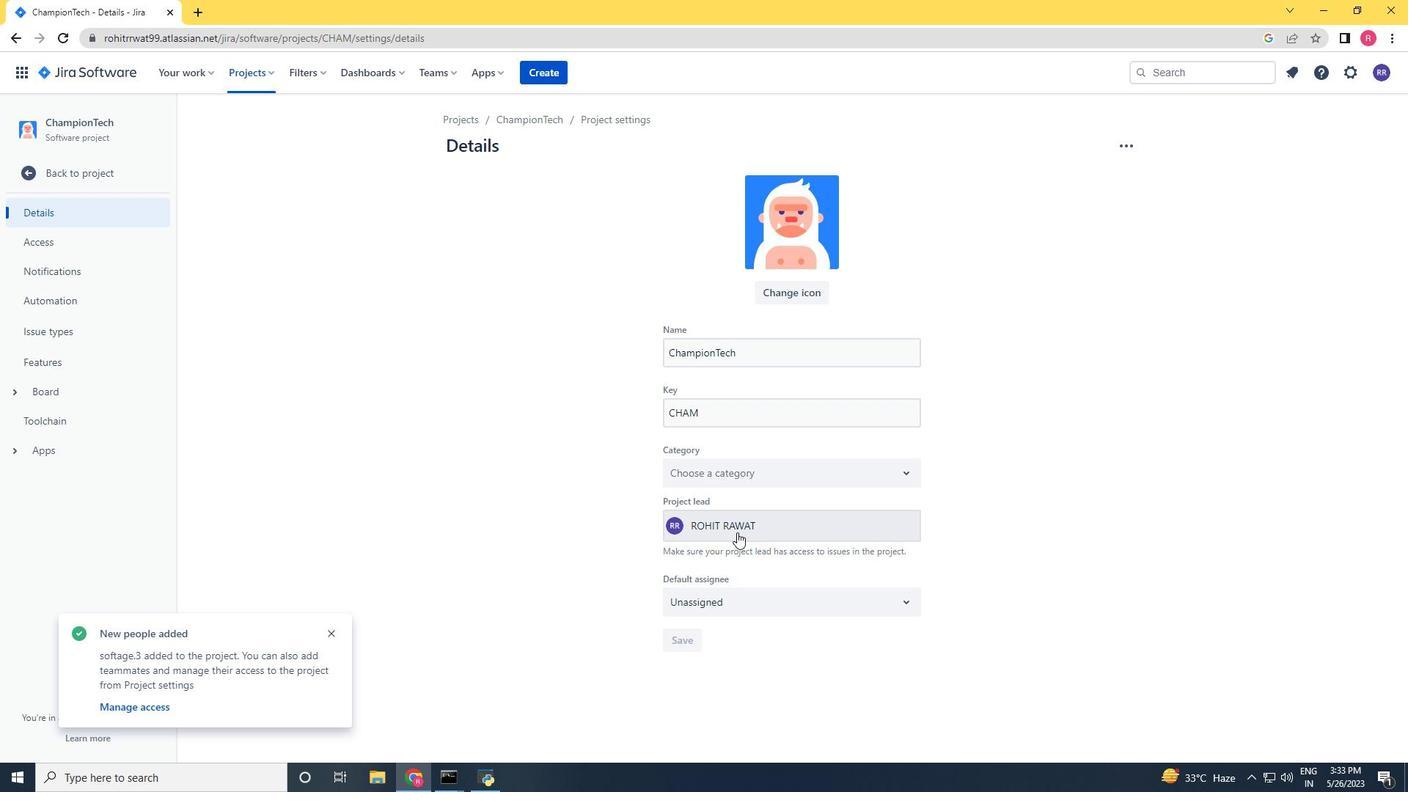 
Action: Key pressed softage.3<Key.shift>@softage.nt<Key.backspace>et
Screenshot: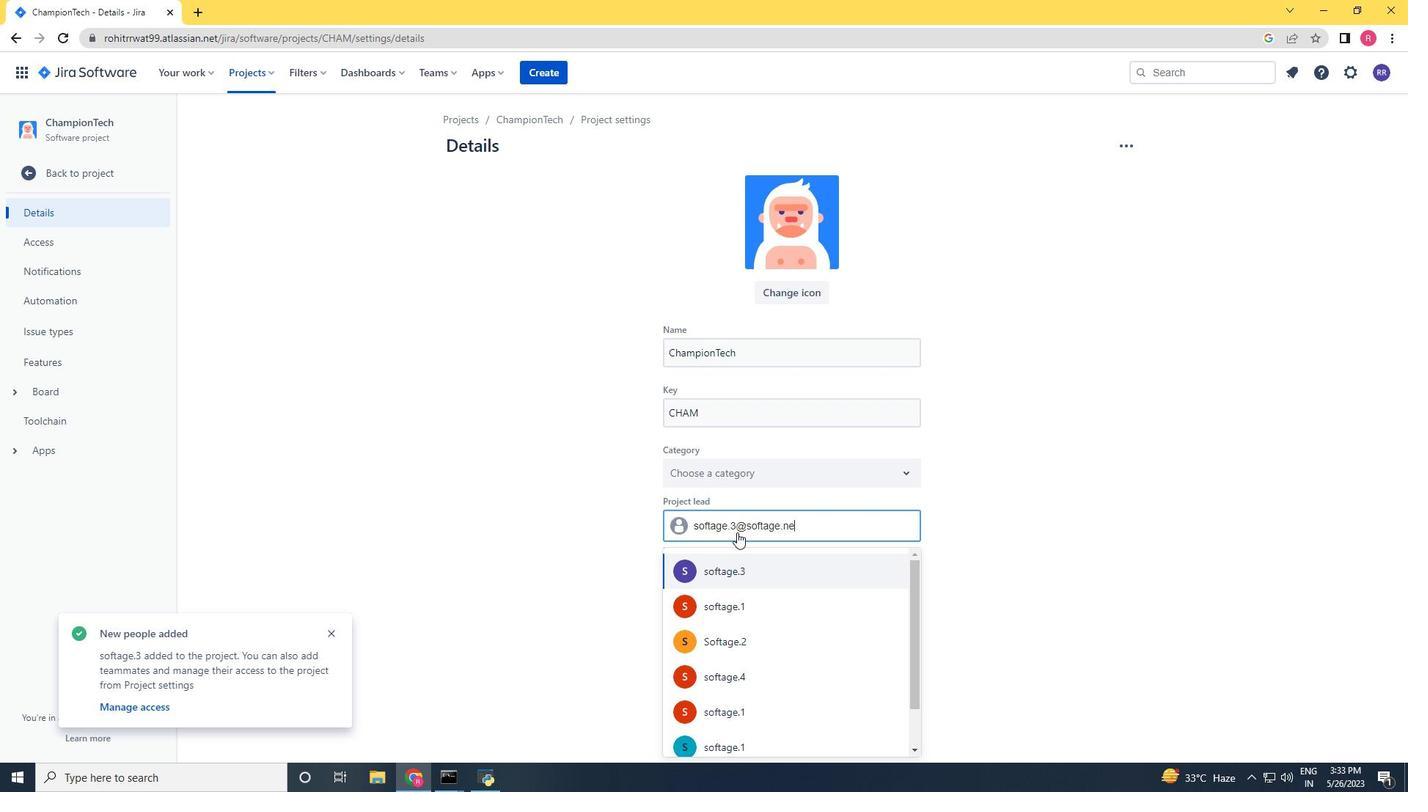 
Action: Mouse moved to (755, 578)
Screenshot: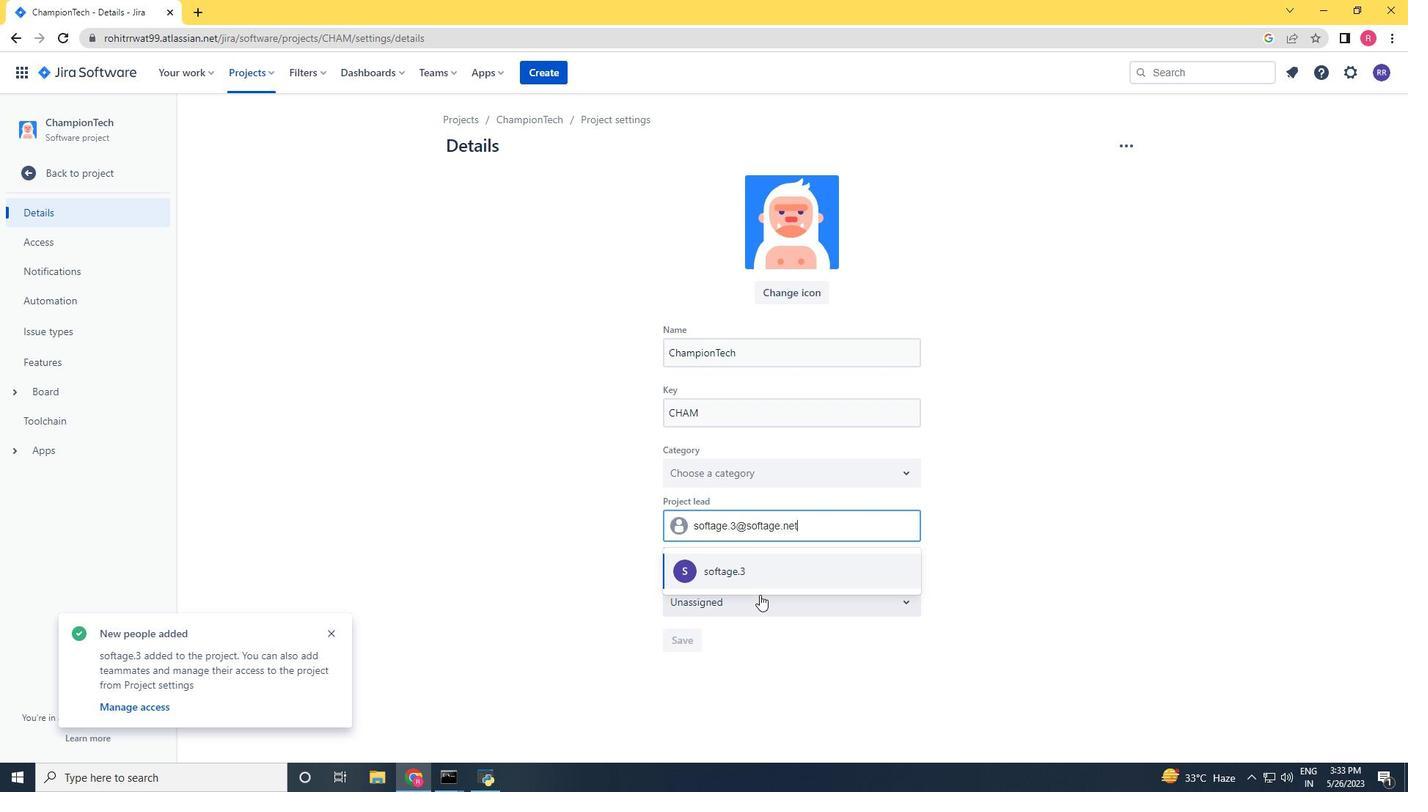
Action: Mouse pressed left at (755, 578)
Screenshot: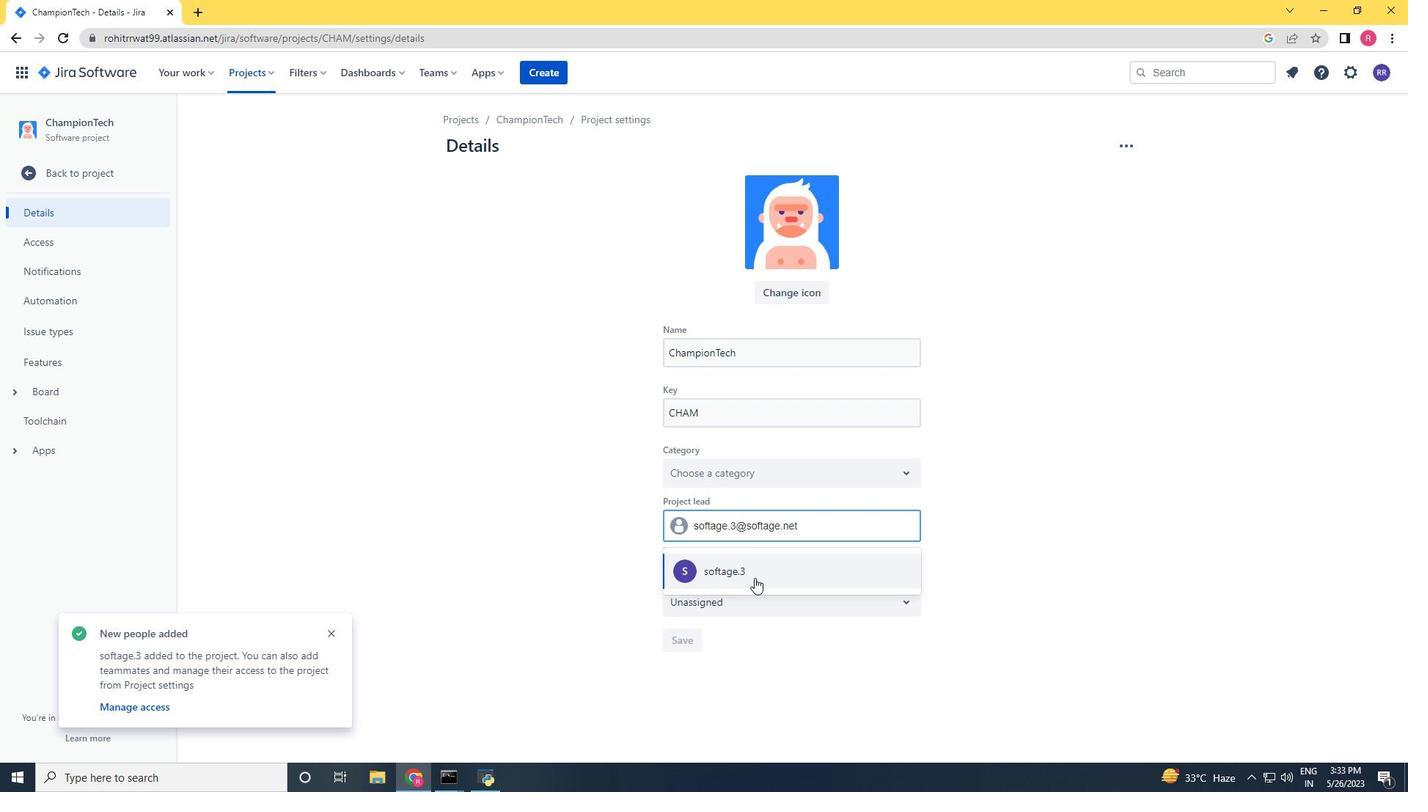 
Action: Mouse moved to (684, 639)
Screenshot: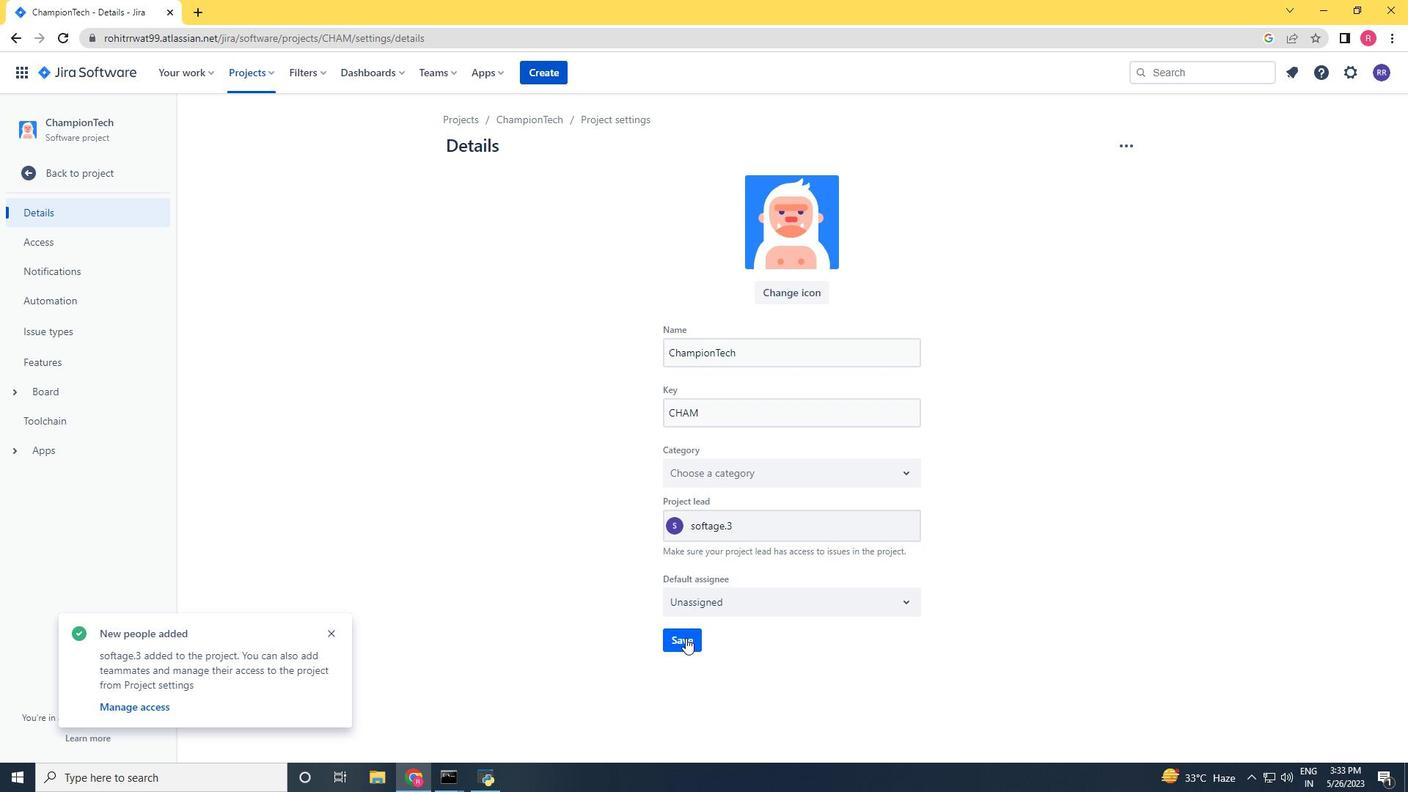 
Action: Mouse pressed left at (684, 639)
Screenshot: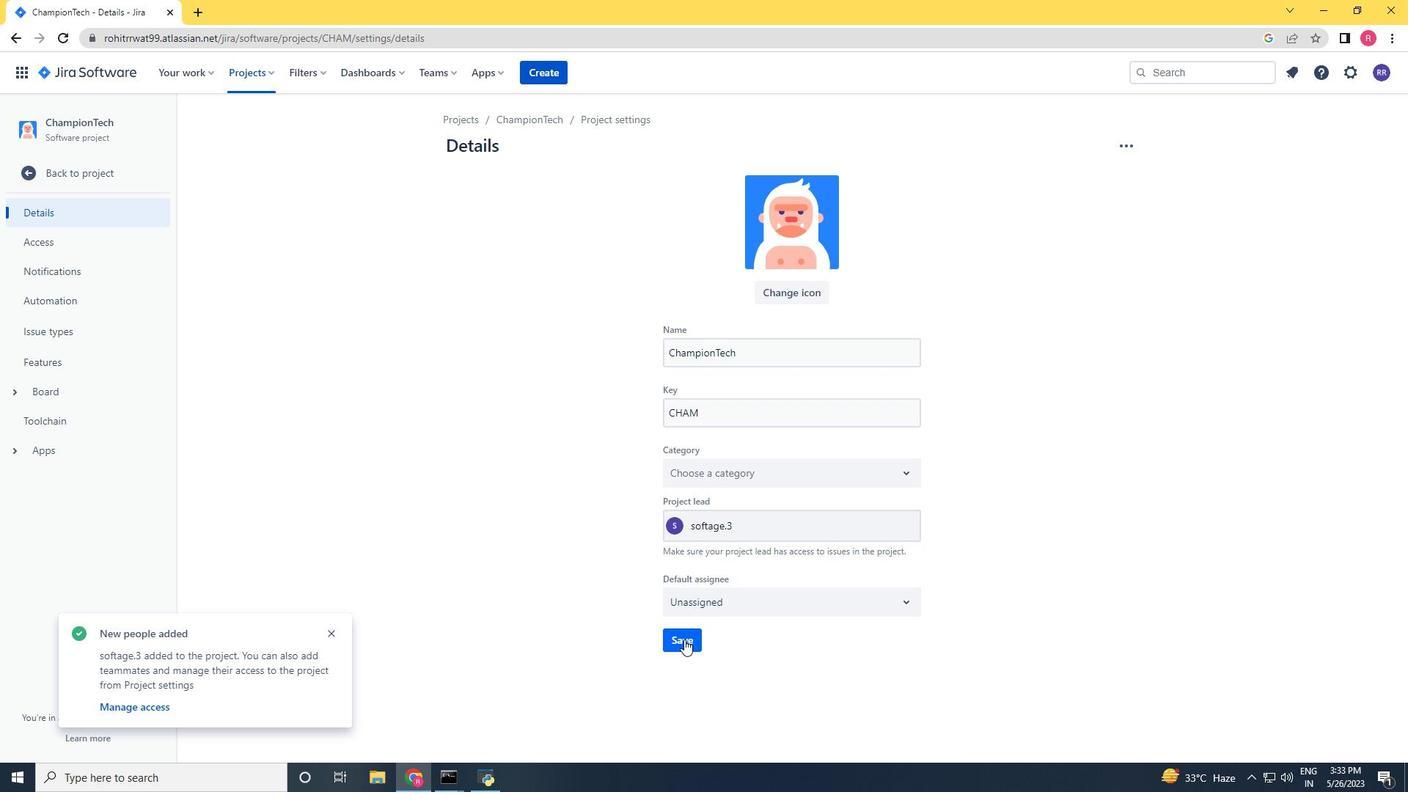
Action: Mouse moved to (68, 176)
Screenshot: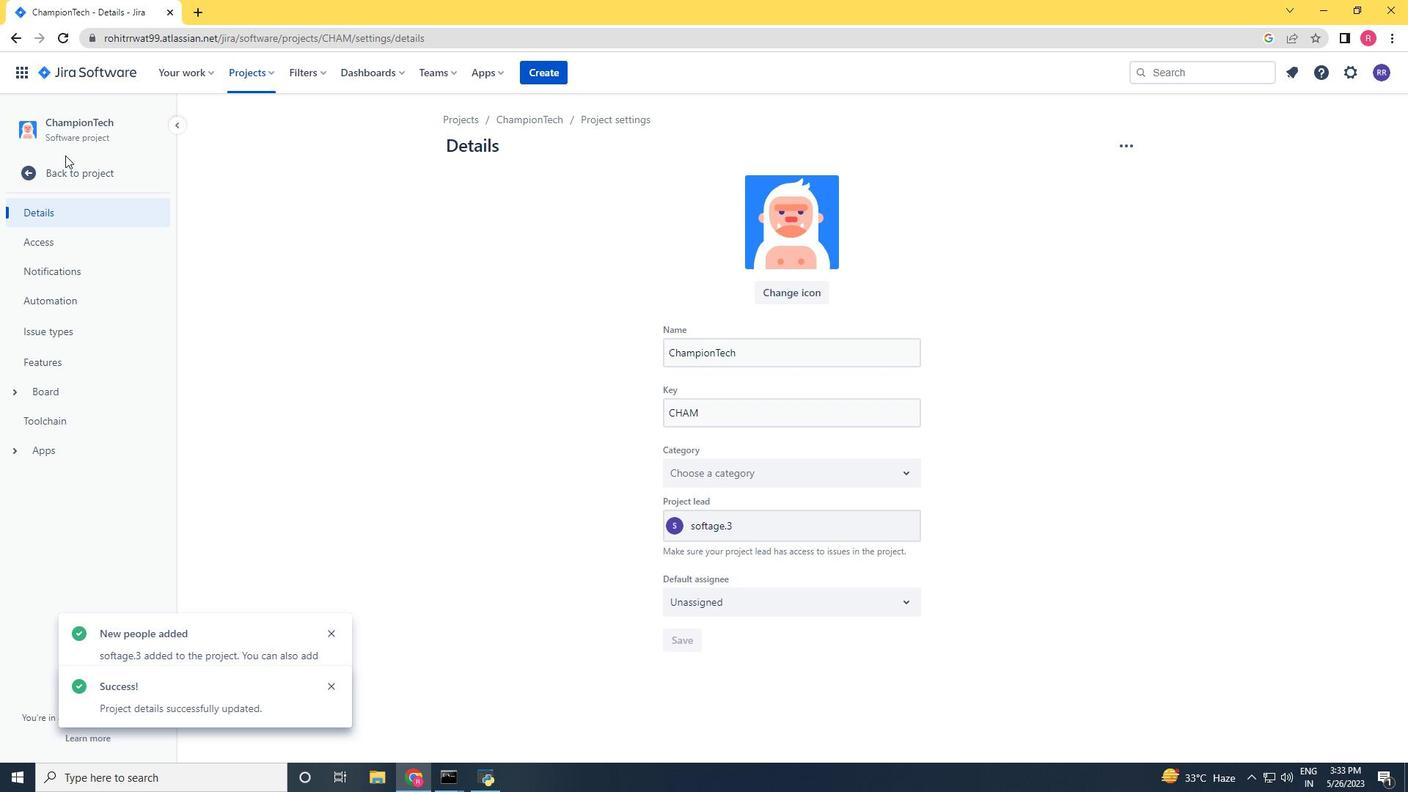 
Action: Mouse pressed left at (68, 176)
Screenshot: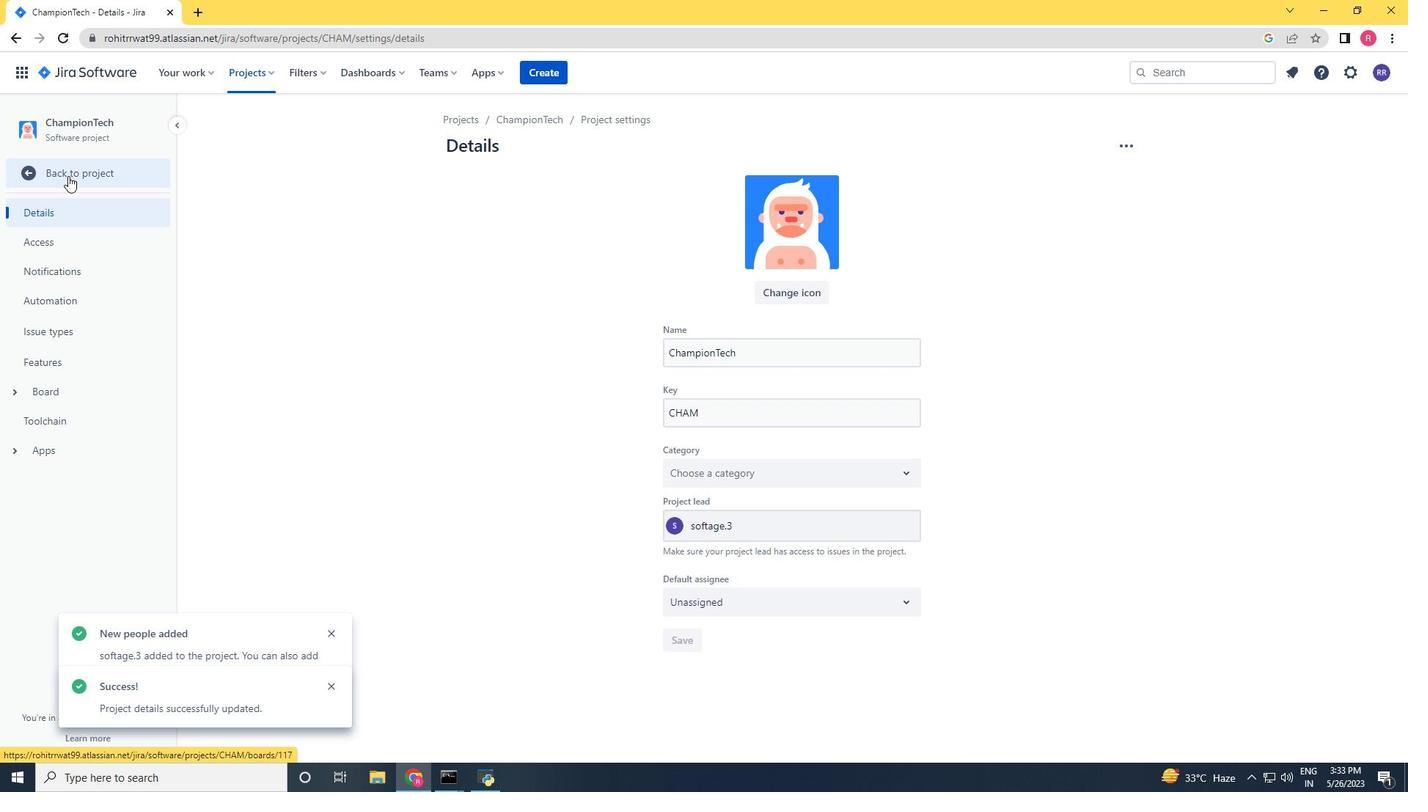 
Action: Mouse moved to (349, 198)
Screenshot: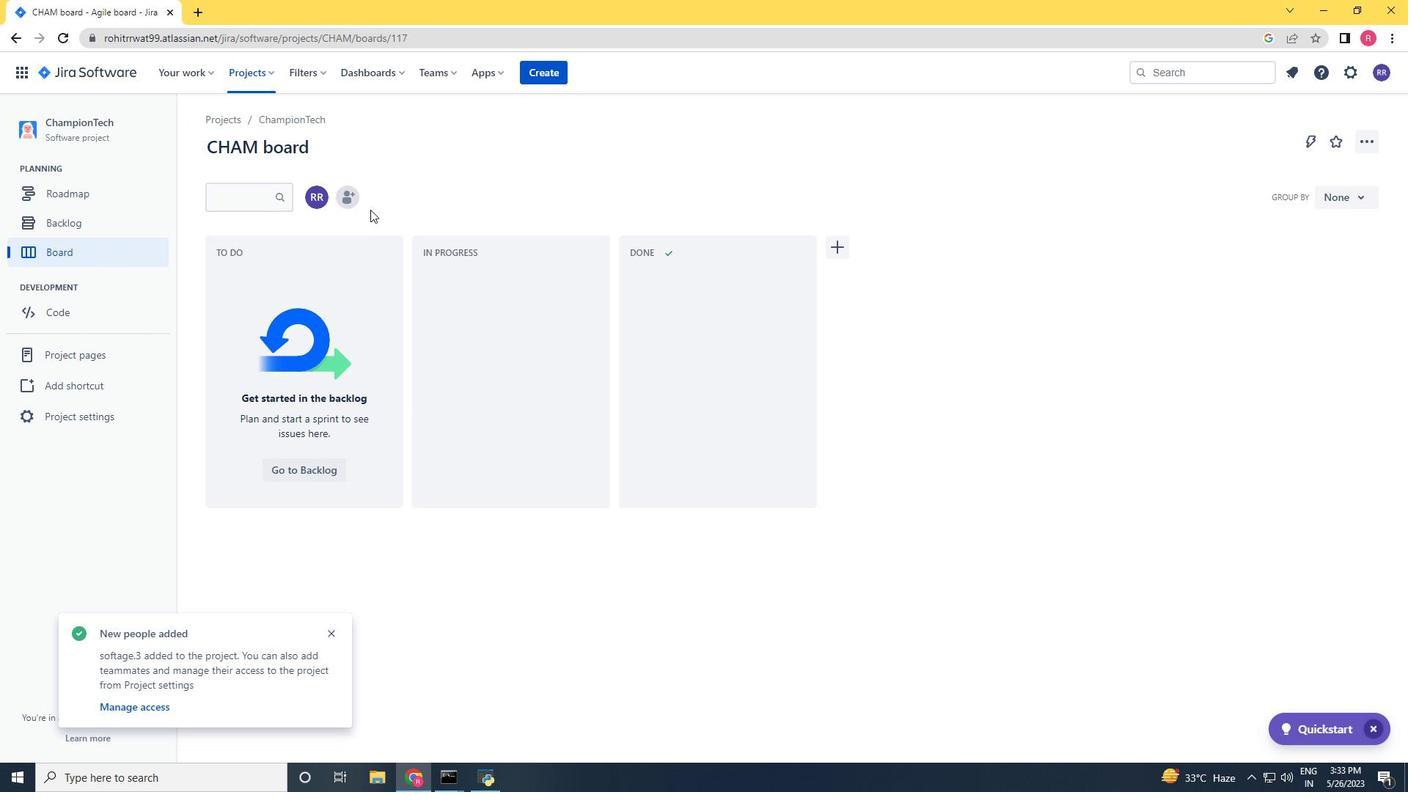 
Action: Mouse pressed left at (349, 198)
Screenshot: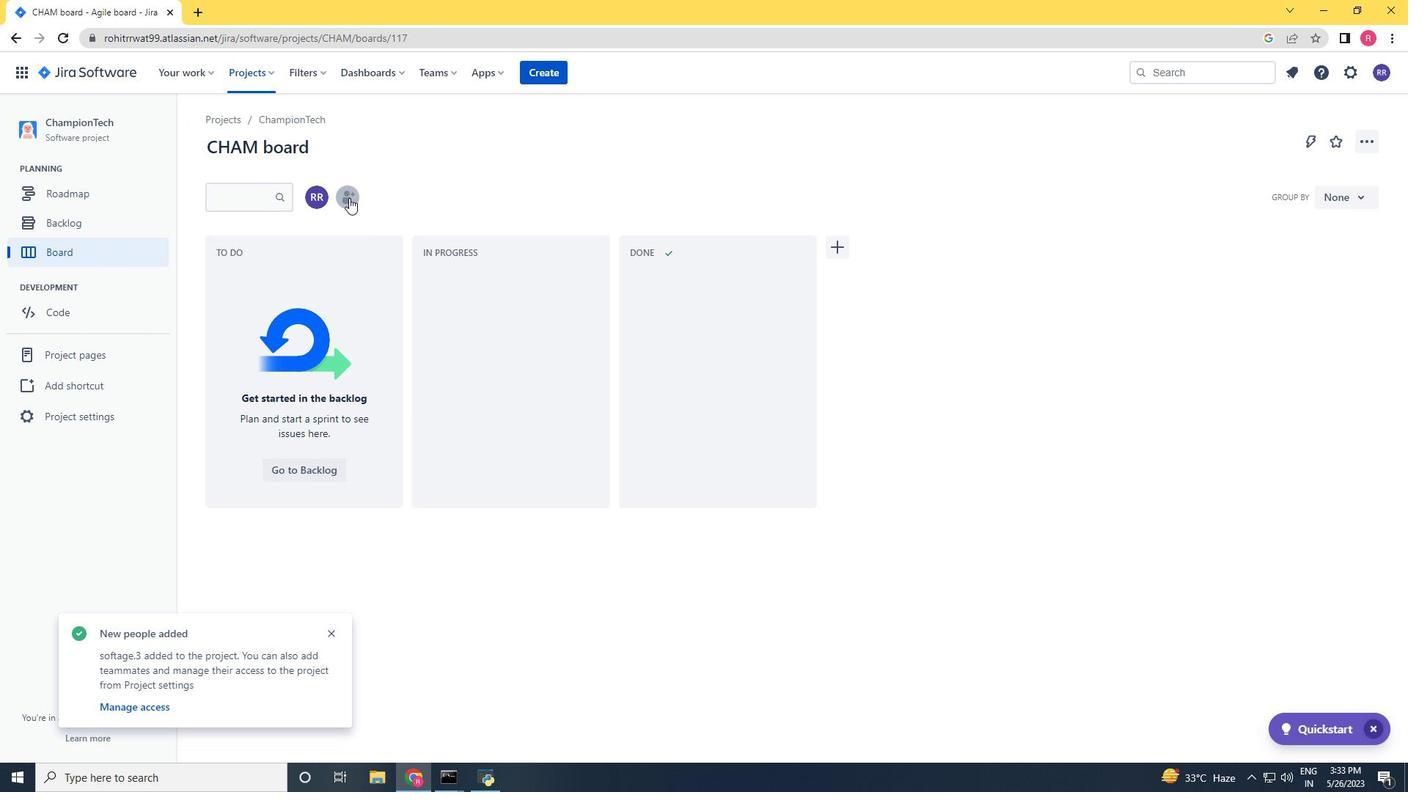 
Action: Key pressed softage.4<Key.shift>@softage.net
Screenshot: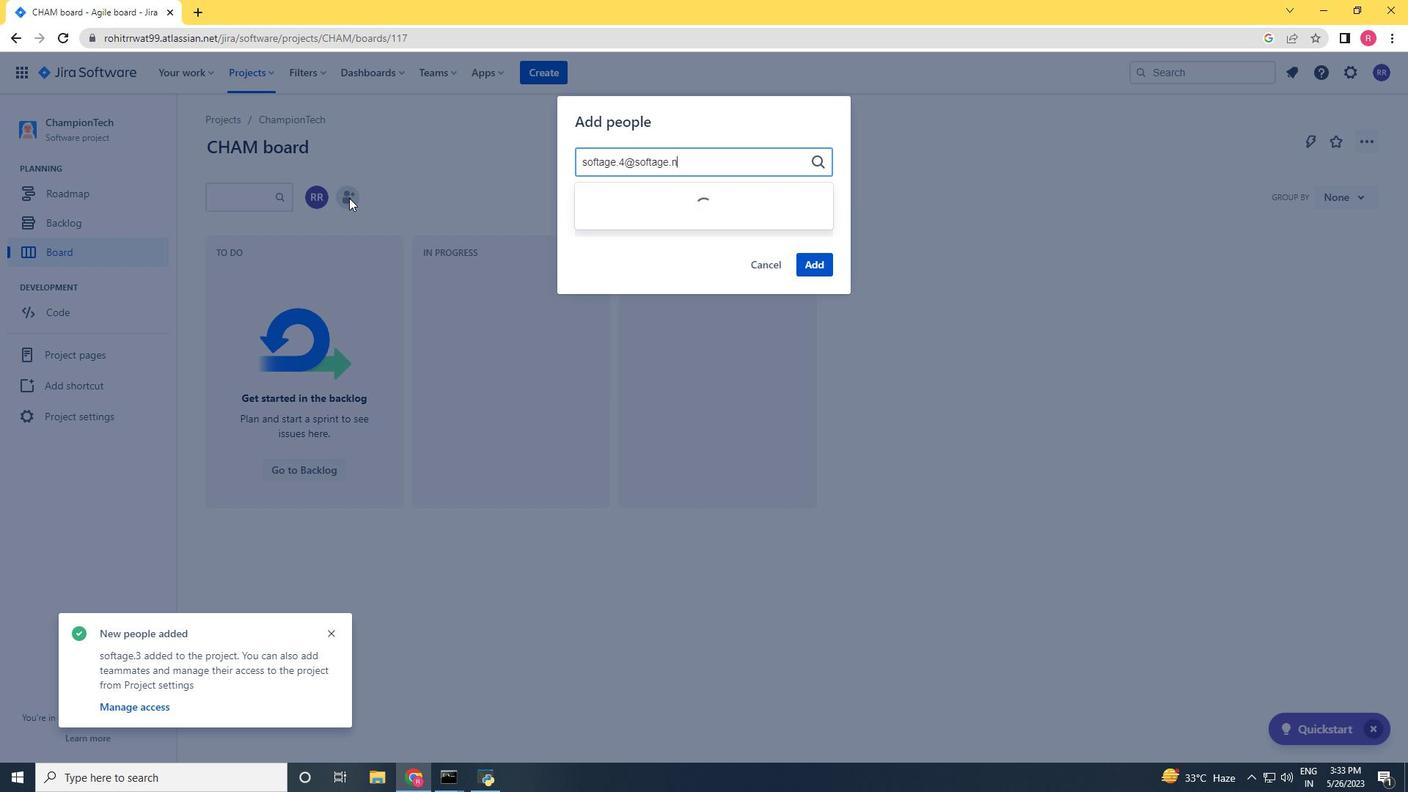 
Action: Mouse moved to (658, 209)
Screenshot: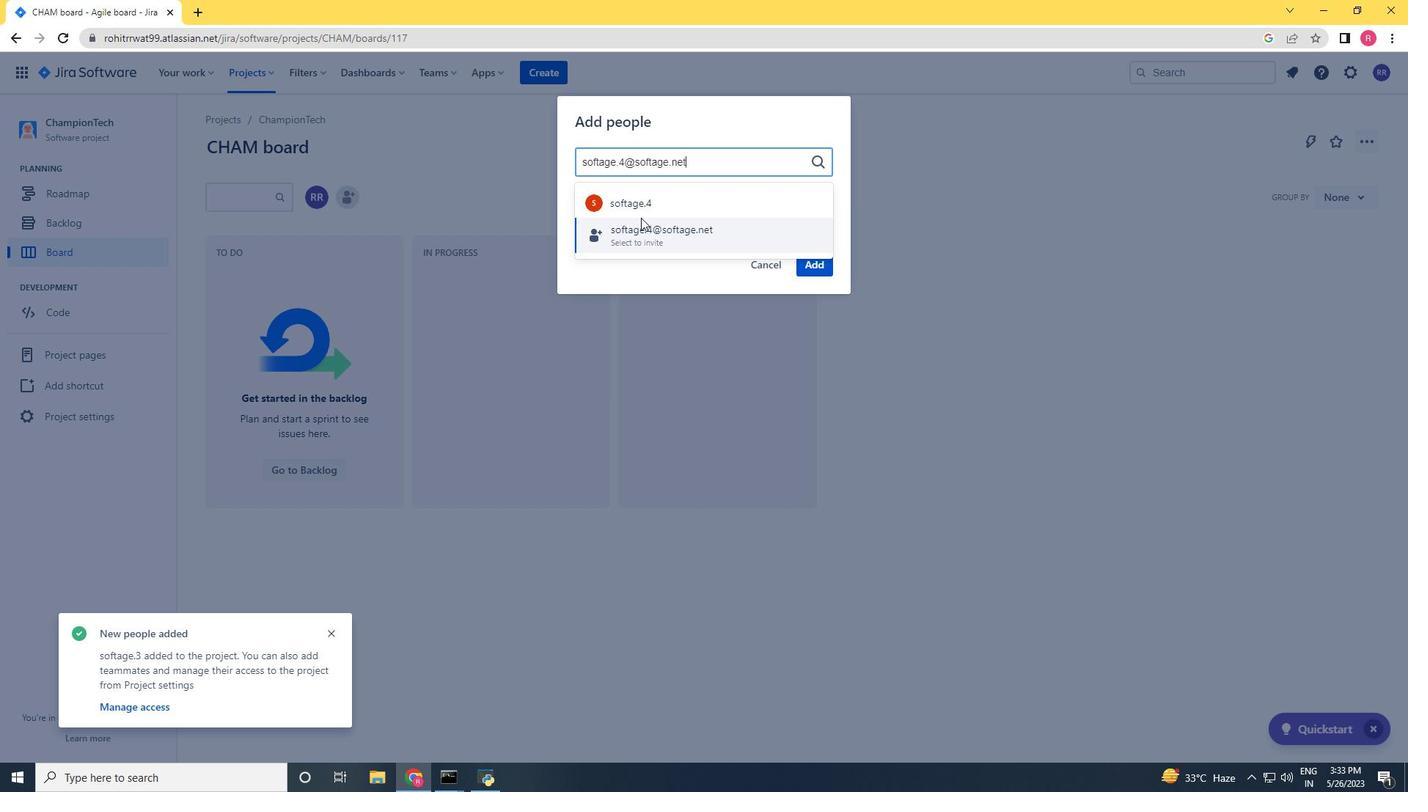 
Action: Mouse pressed left at (658, 209)
Screenshot: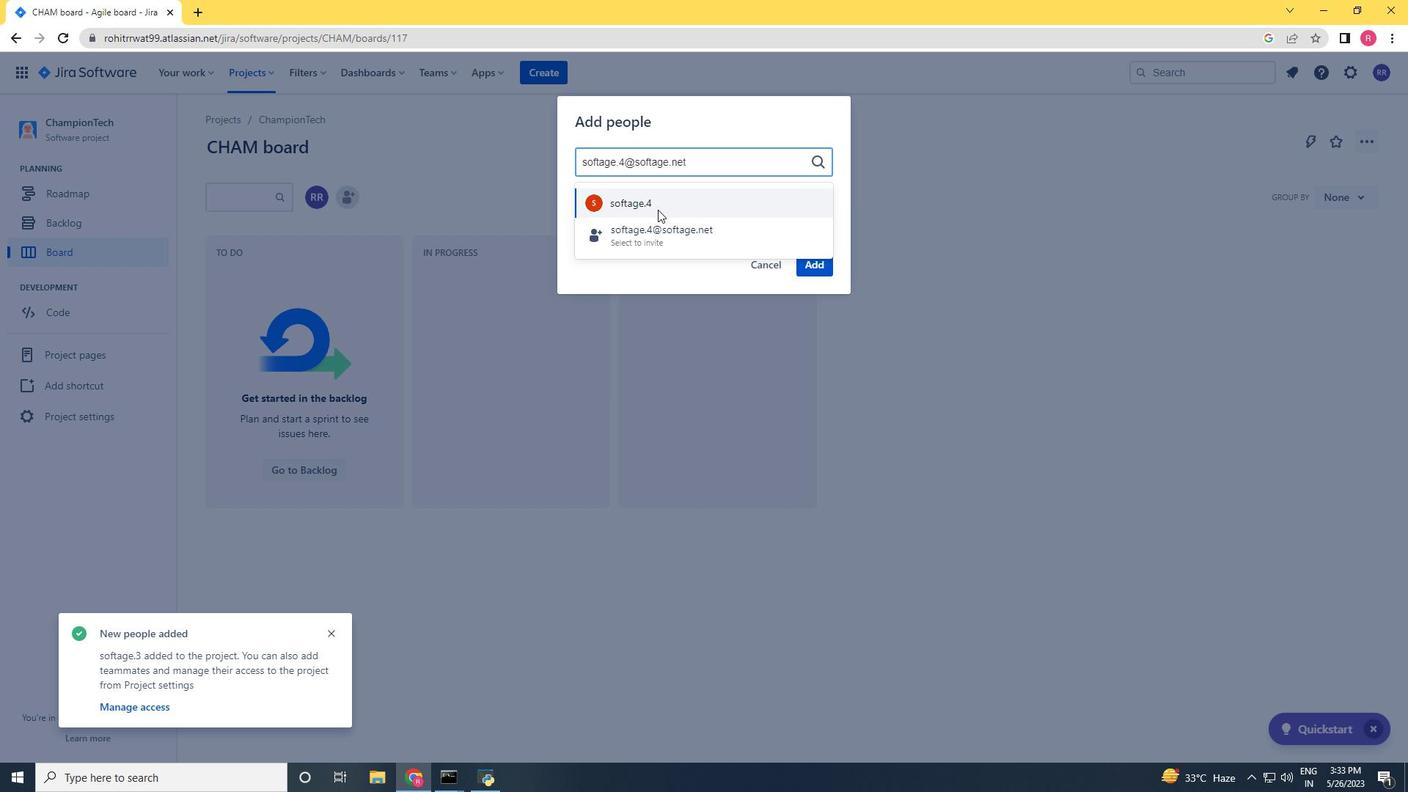 
Action: Mouse moved to (807, 271)
Screenshot: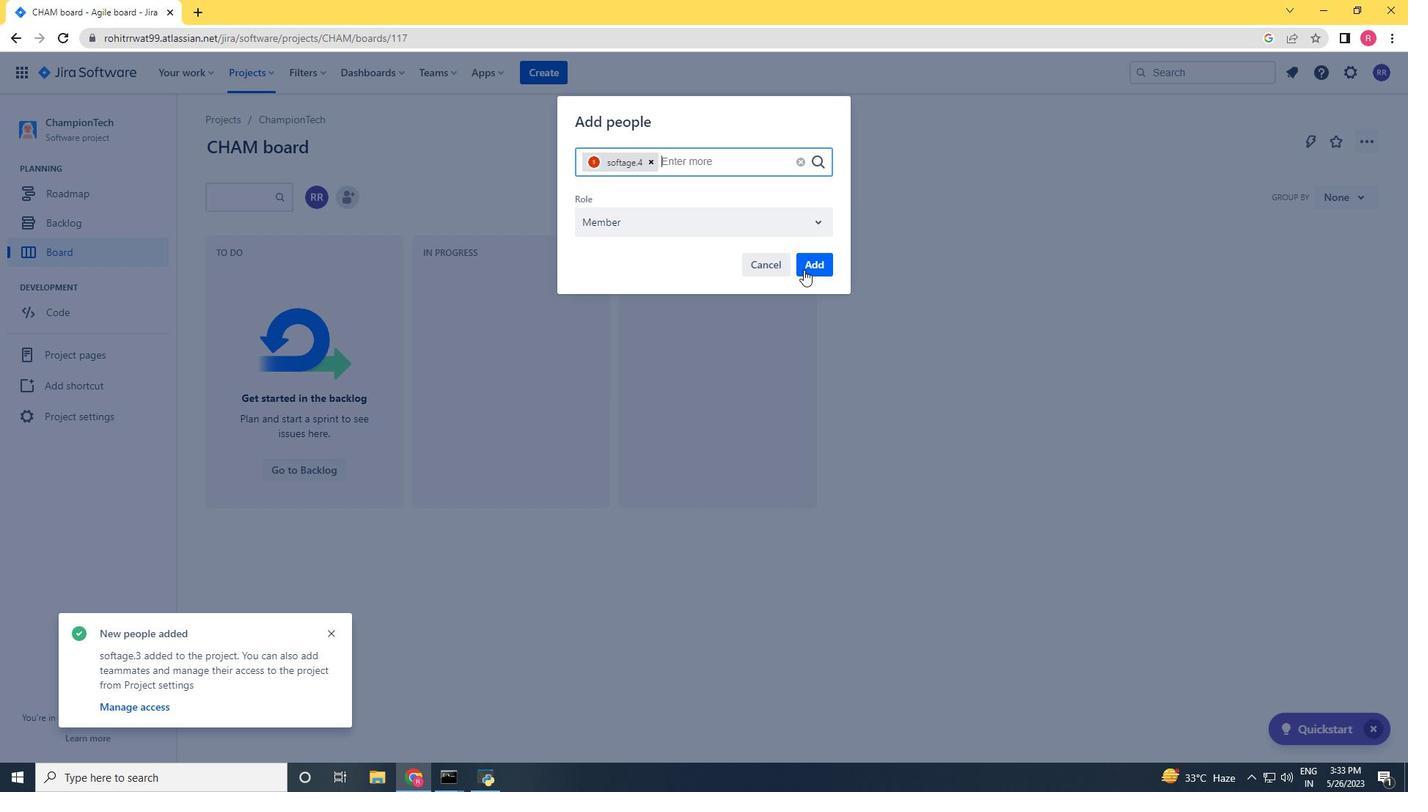 
Action: Mouse pressed left at (807, 271)
Screenshot: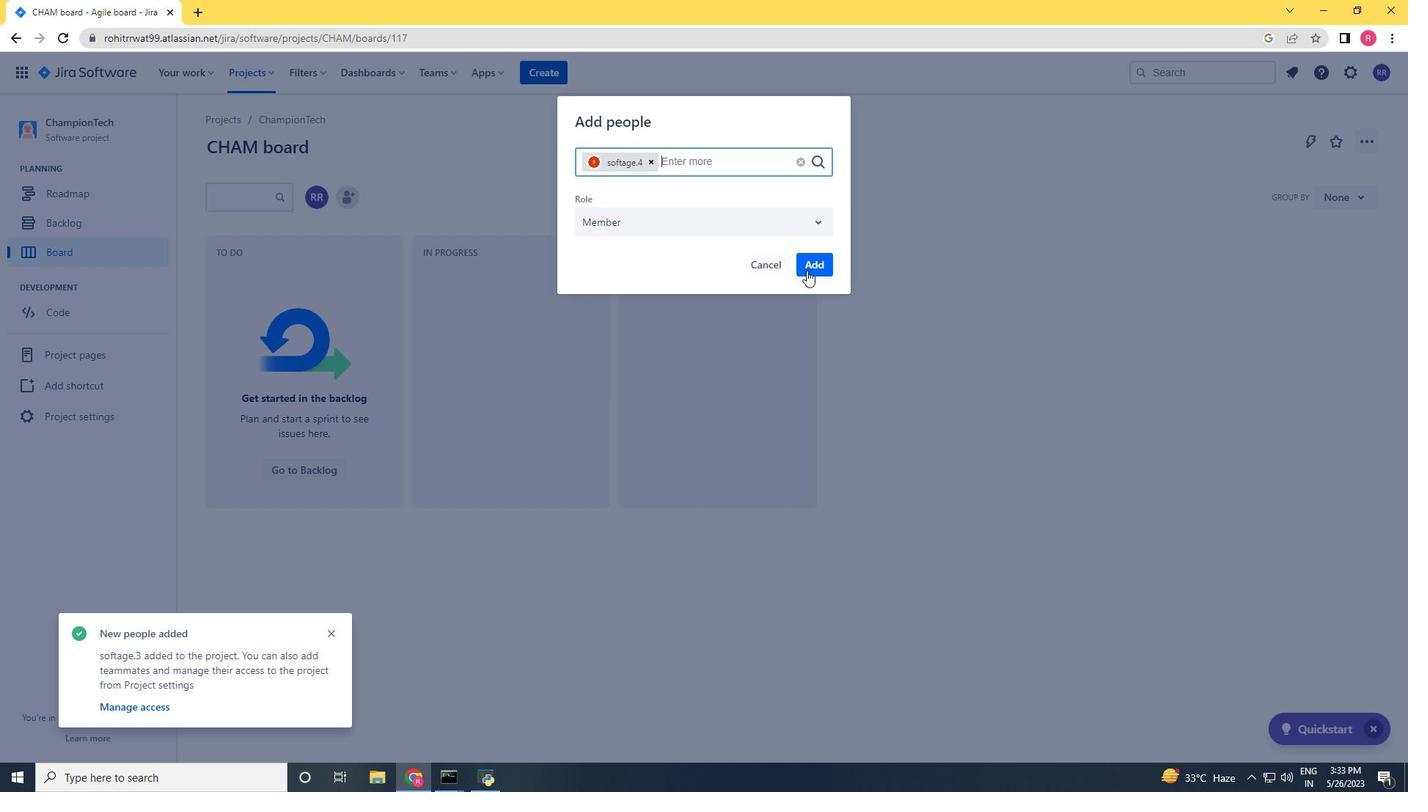 
Action: Mouse moved to (68, 231)
Screenshot: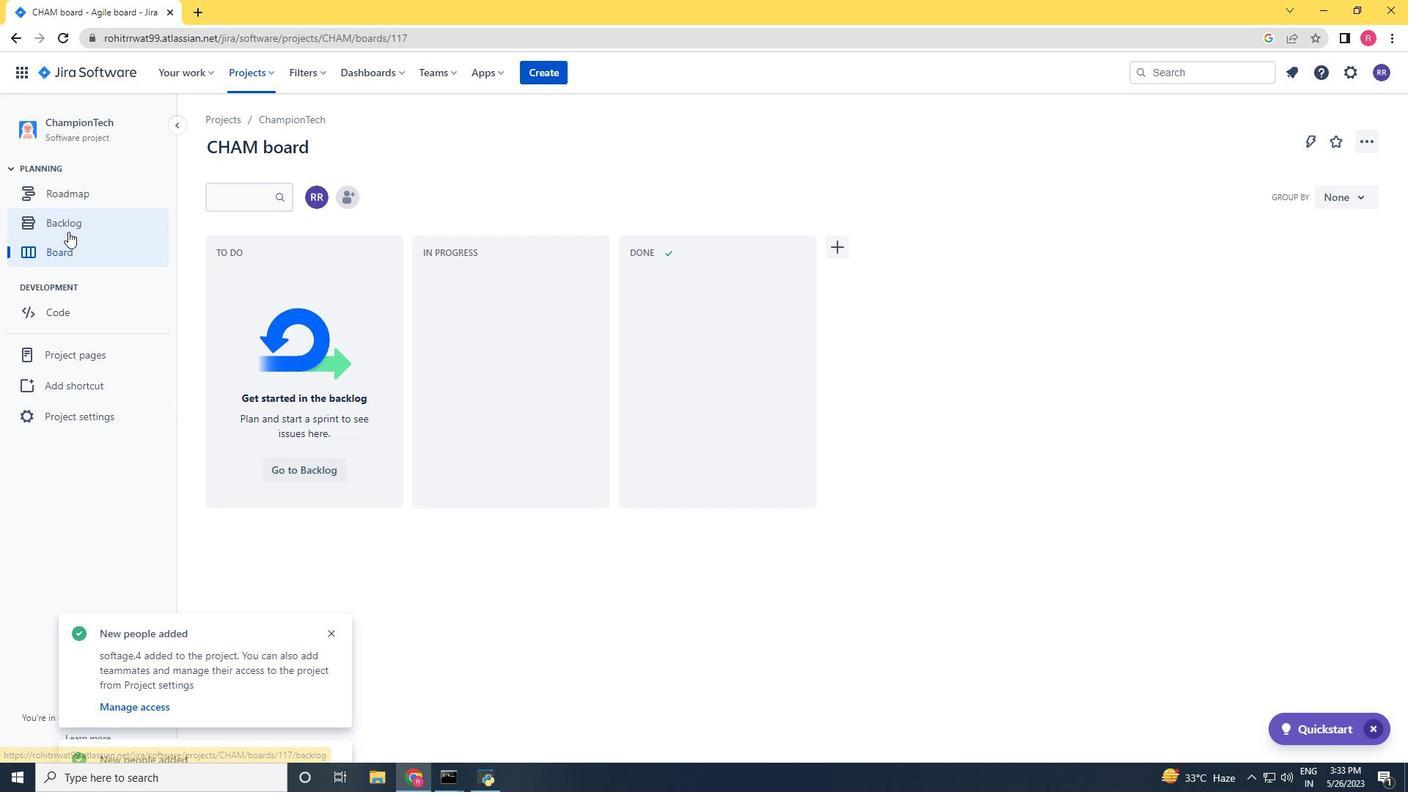 
Action: Mouse pressed left at (68, 231)
Screenshot: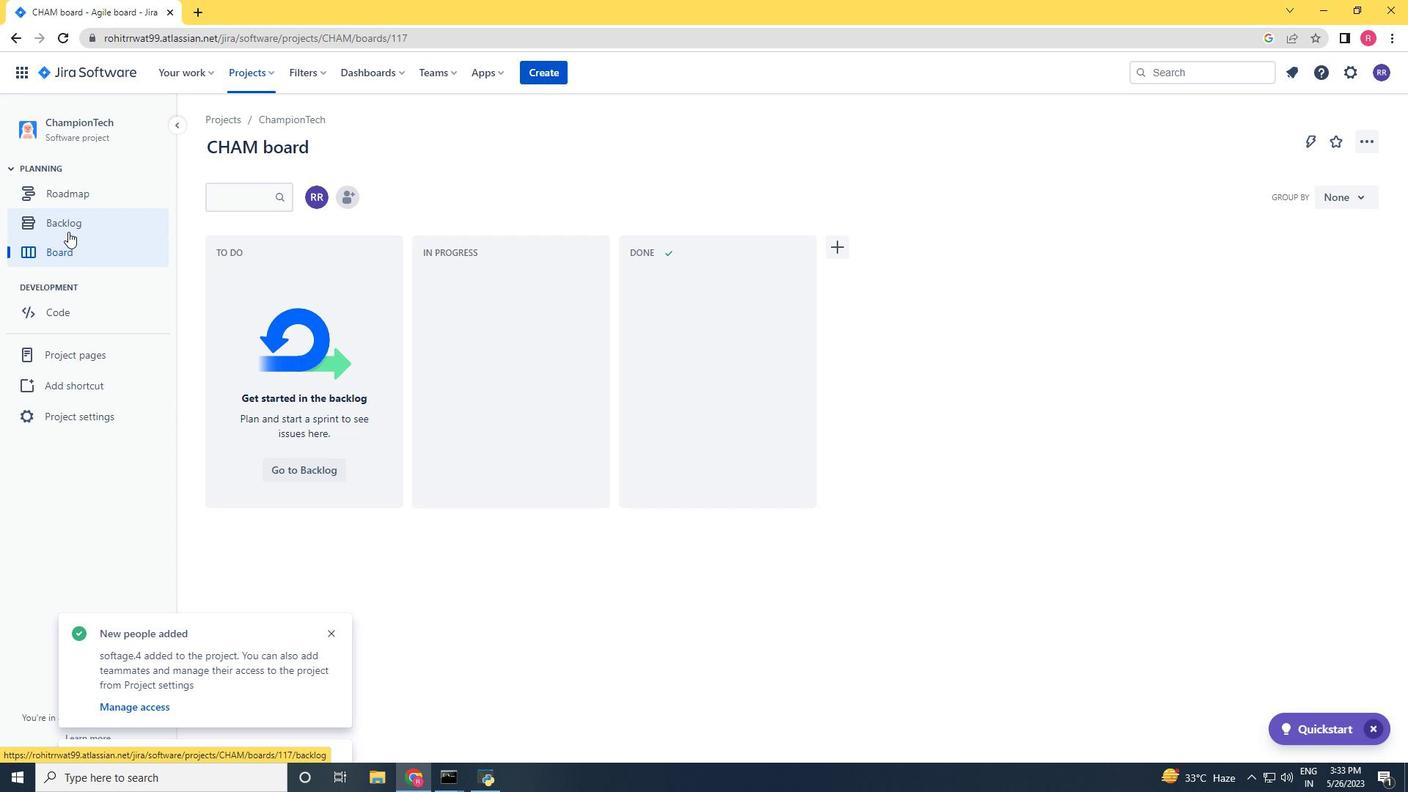 
Action: Mouse moved to (319, 415)
Screenshot: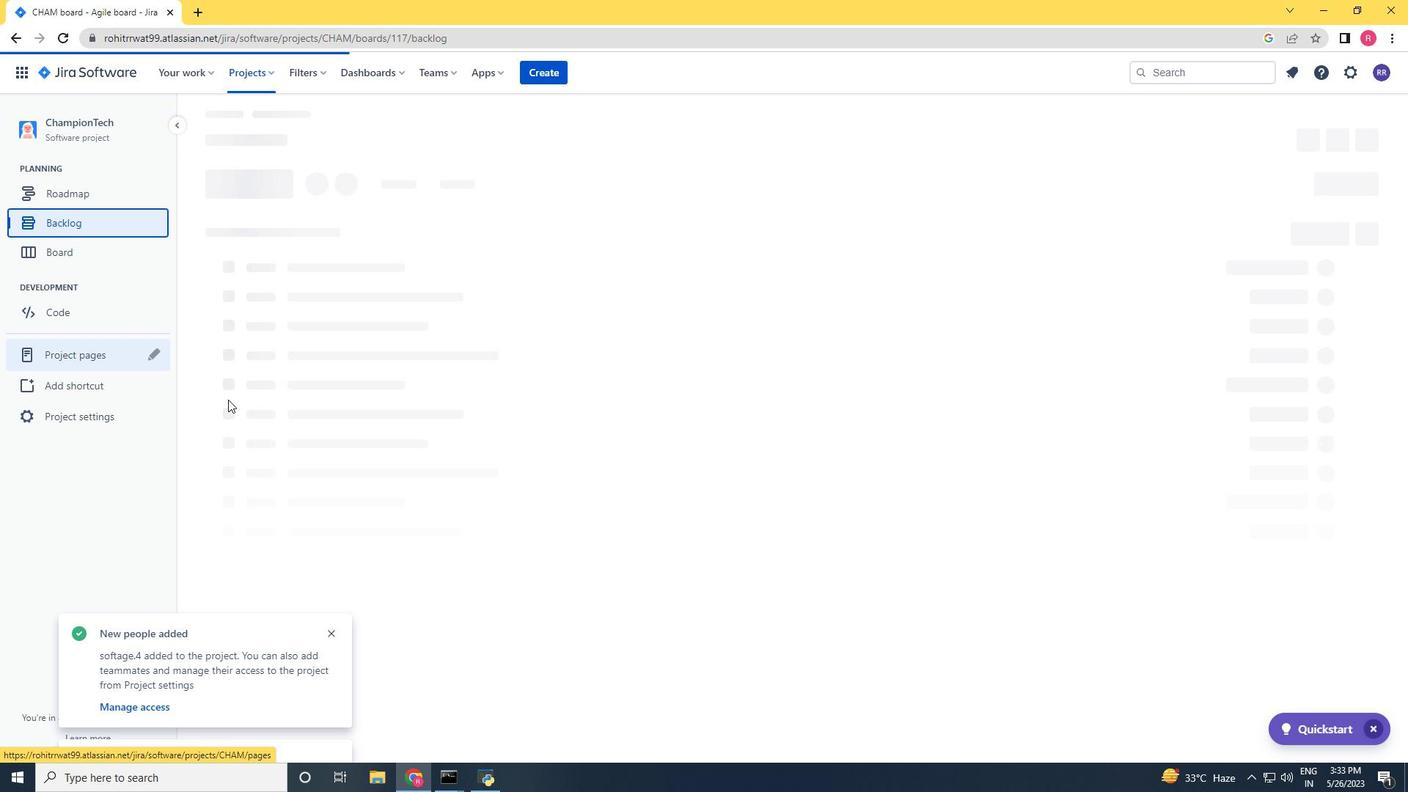 
